 Task: Open a blank sheet, save the file as robotsmeet.rtf Type the sentence 'Area of a circle: _x000D_
'Add formula using equations and charcters after the sentence 'A = ?R2' Select the formula and highlight with color Pink Change the page Orientation to  Landscape
Action: Mouse pressed left at (320, 188)
Screenshot: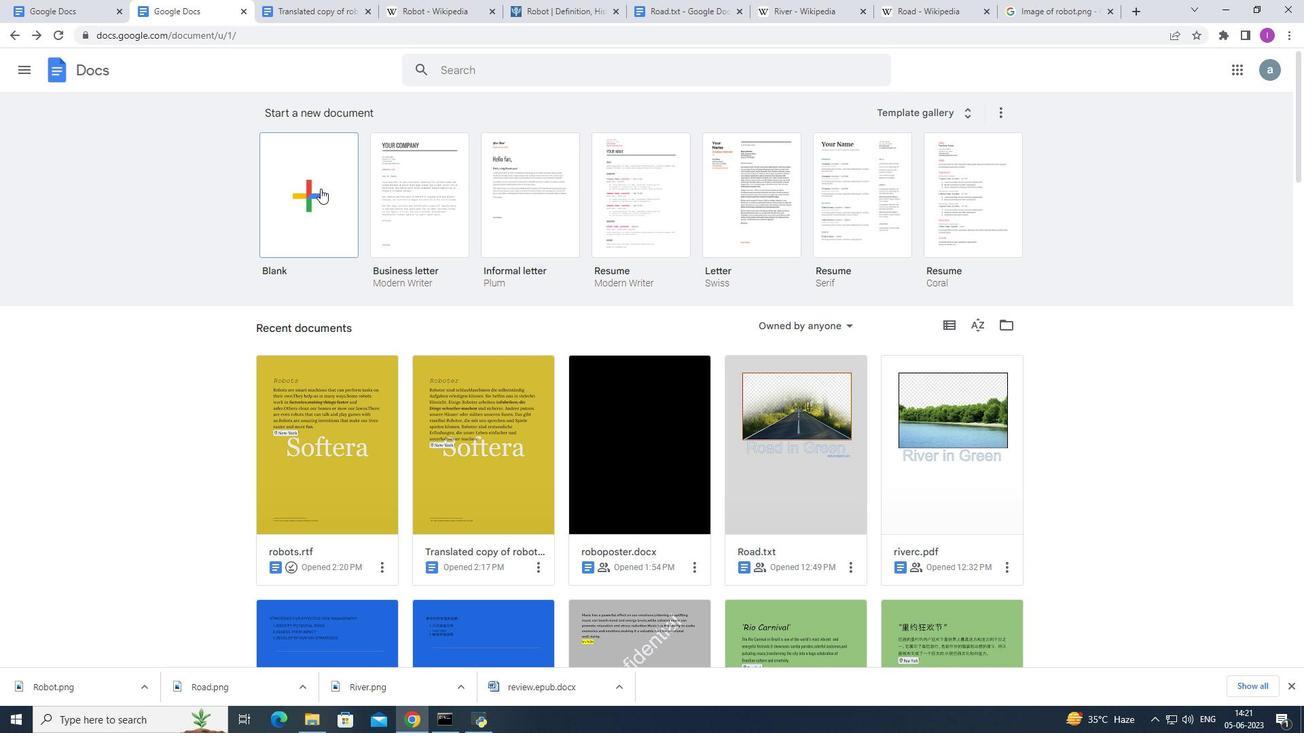 
Action: Mouse moved to (148, 61)
Screenshot: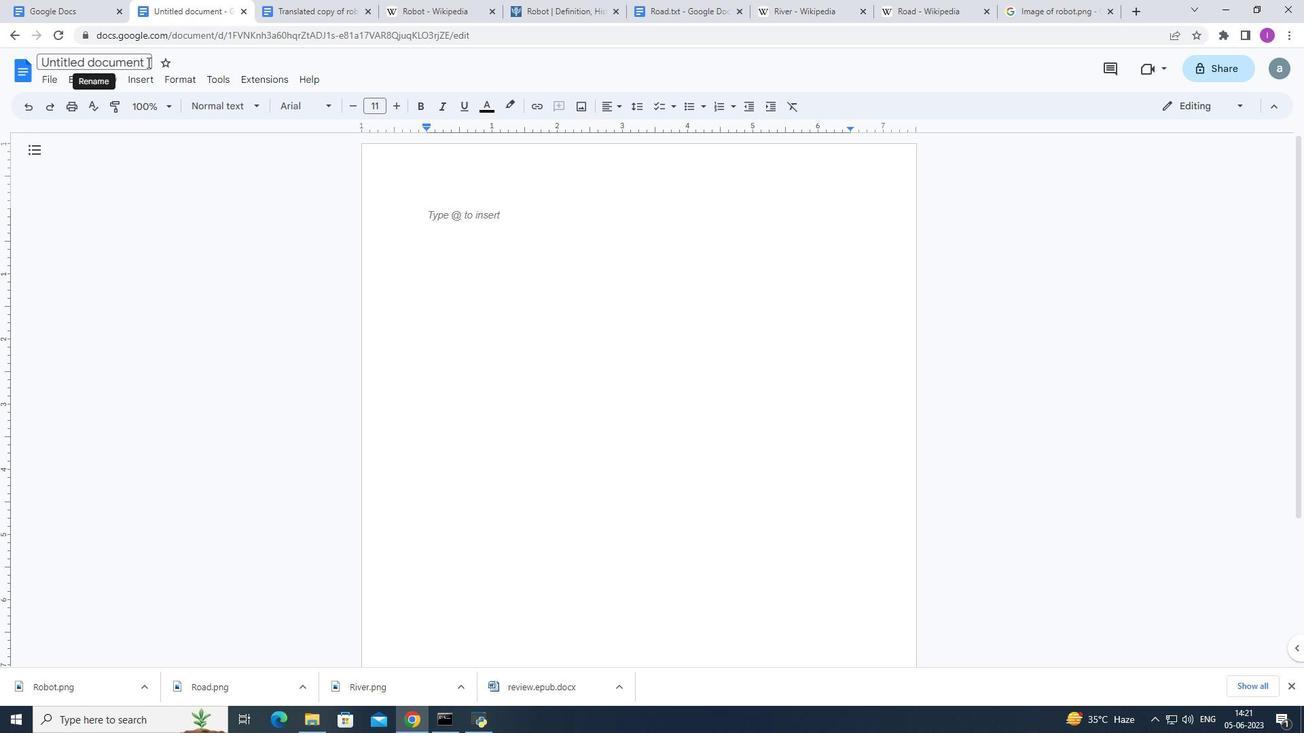 
Action: Mouse pressed left at (148, 61)
Screenshot: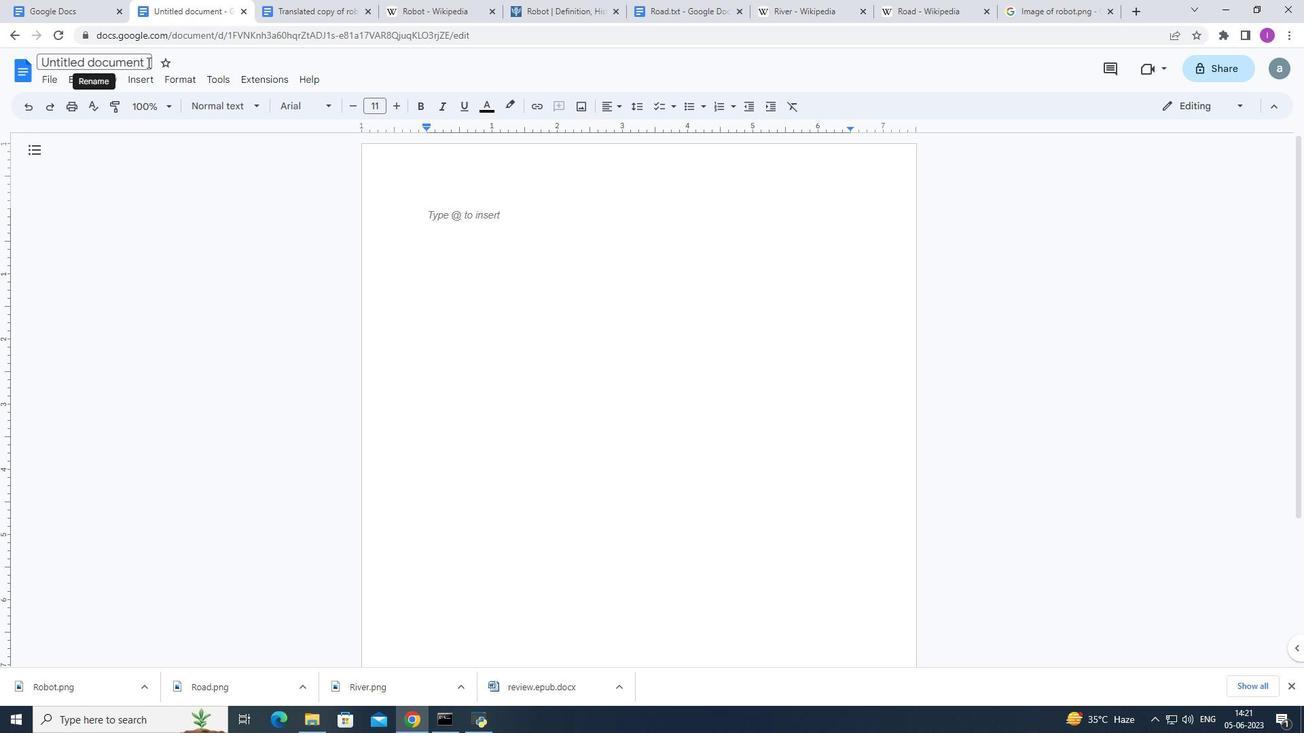 
Action: Mouse moved to (211, 54)
Screenshot: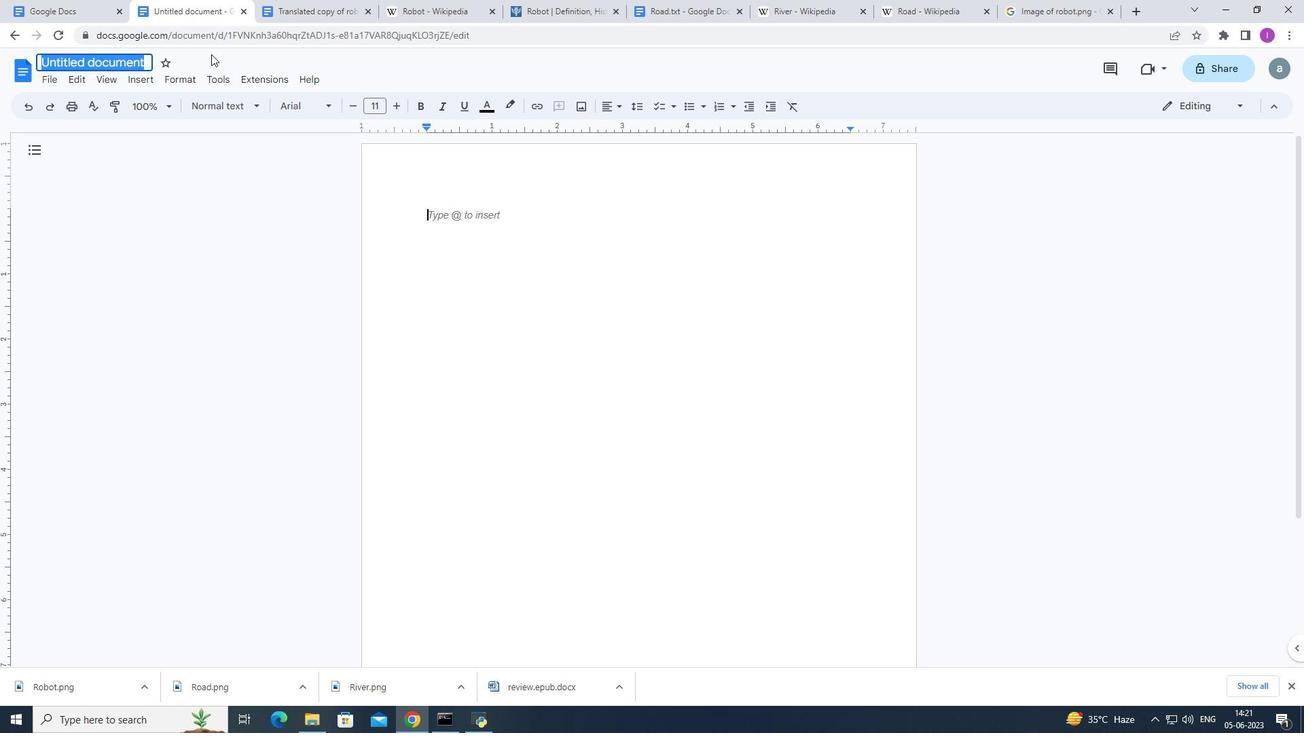 
Action: Key pressed robotsmeet.rtf
Screenshot: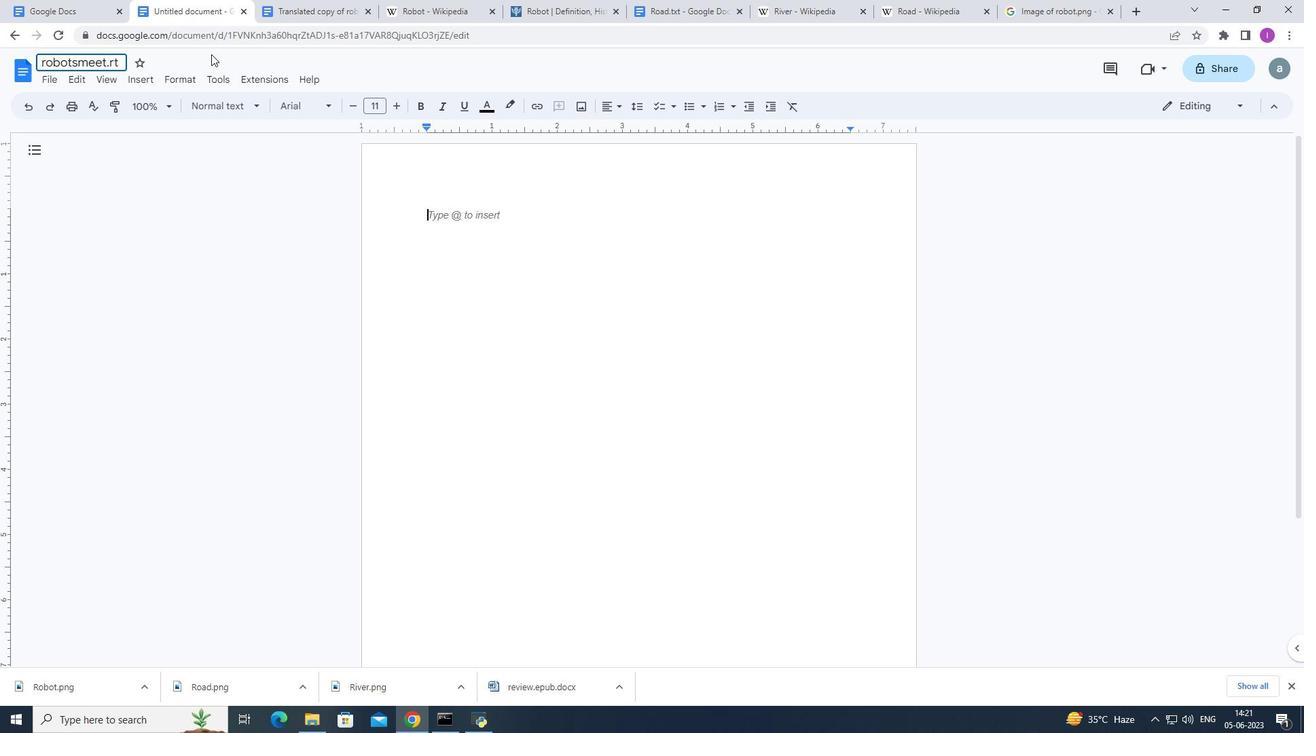 
Action: Mouse moved to (437, 184)
Screenshot: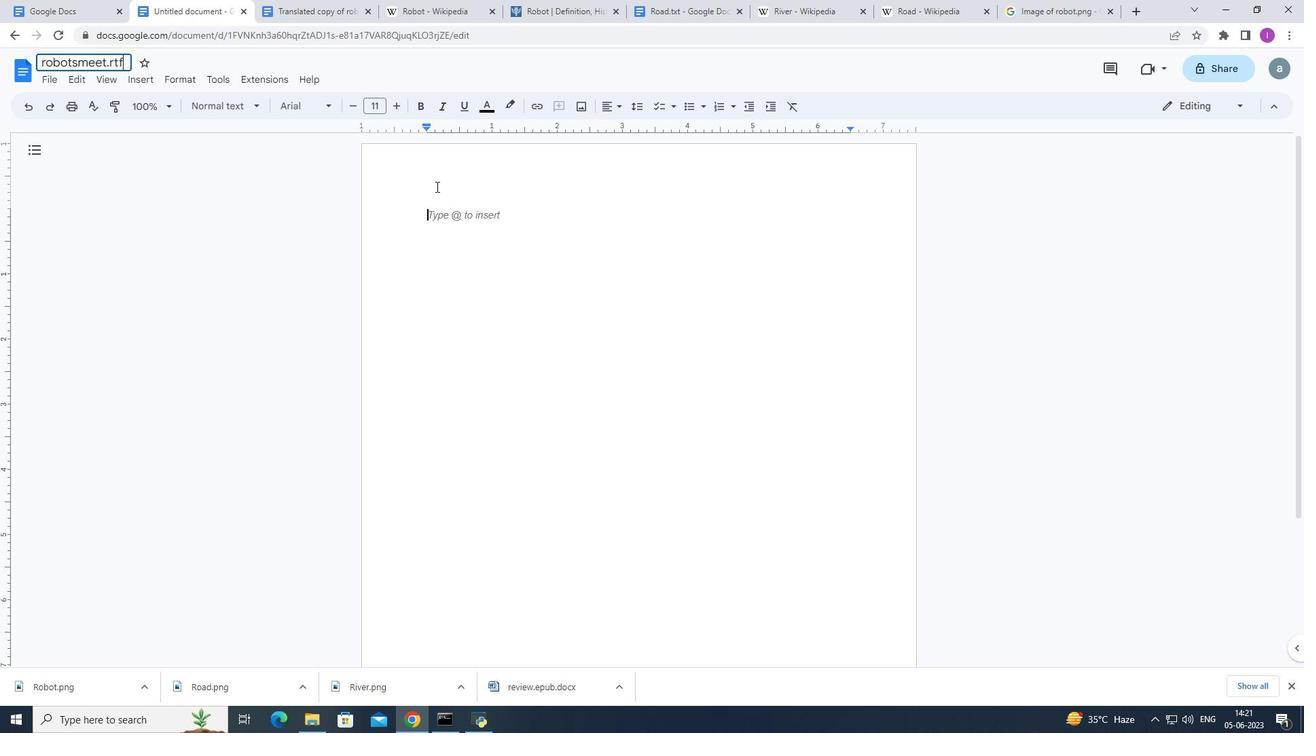
Action: Mouse pressed left at (437, 184)
Screenshot: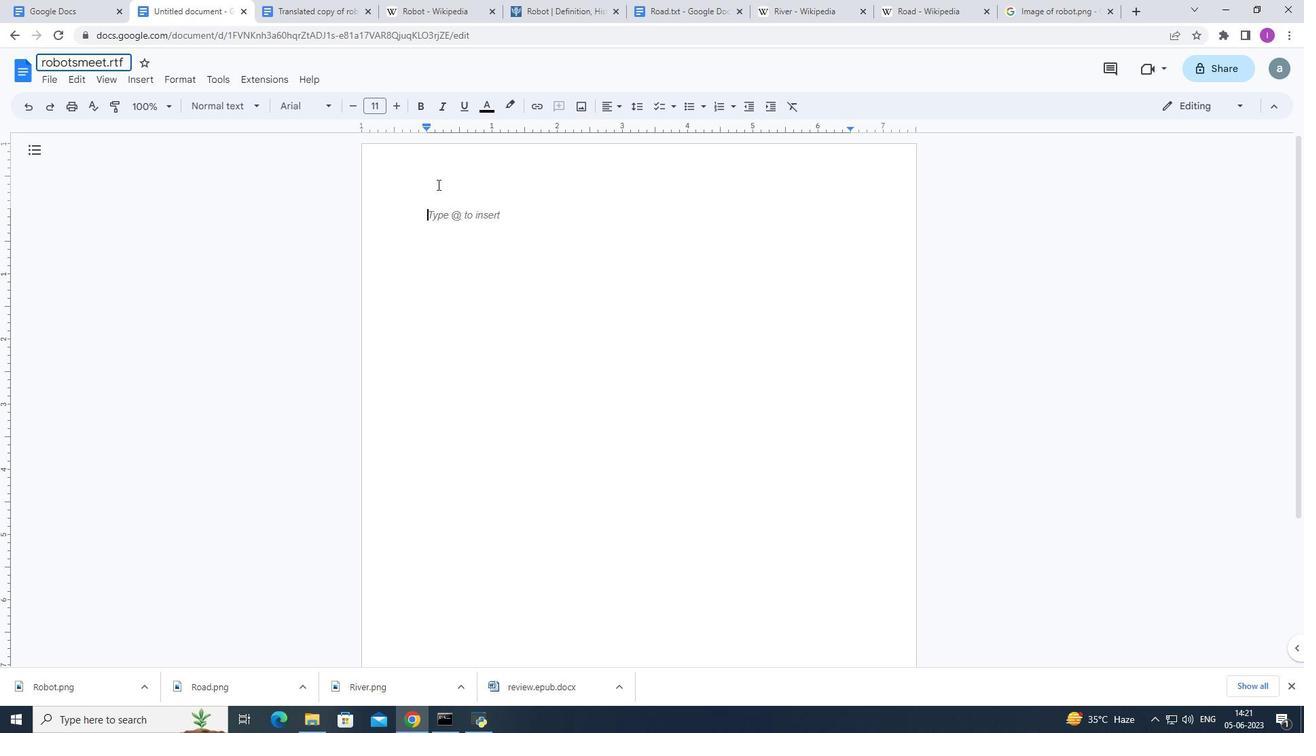 
Action: Key pressed <Key.shift>Area<Key.space>of<Key.space>a<Key.space><Key.shift><Key.shift><Key.shift><Key.shift><Key.shift><Key.shift><Key.shift>Circle<Key.shift><Key.shift>:
Screenshot: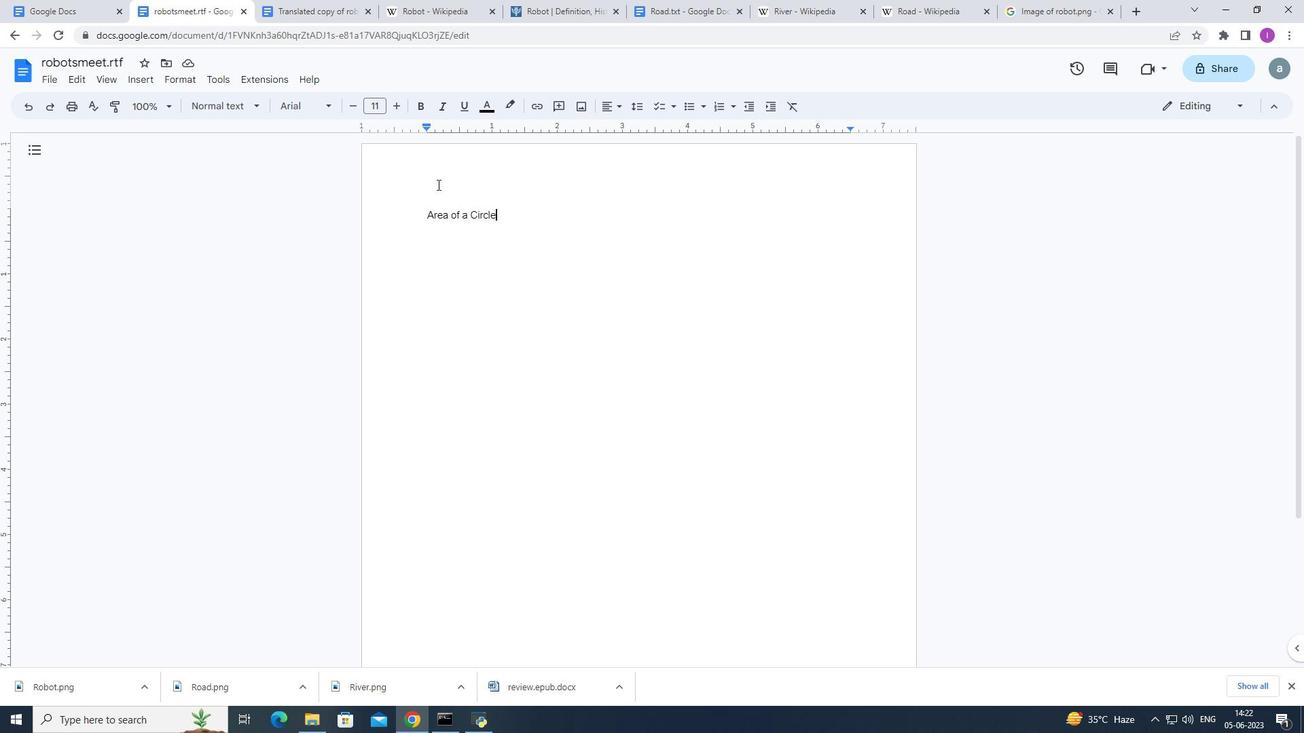 
Action: Mouse moved to (893, 279)
Screenshot: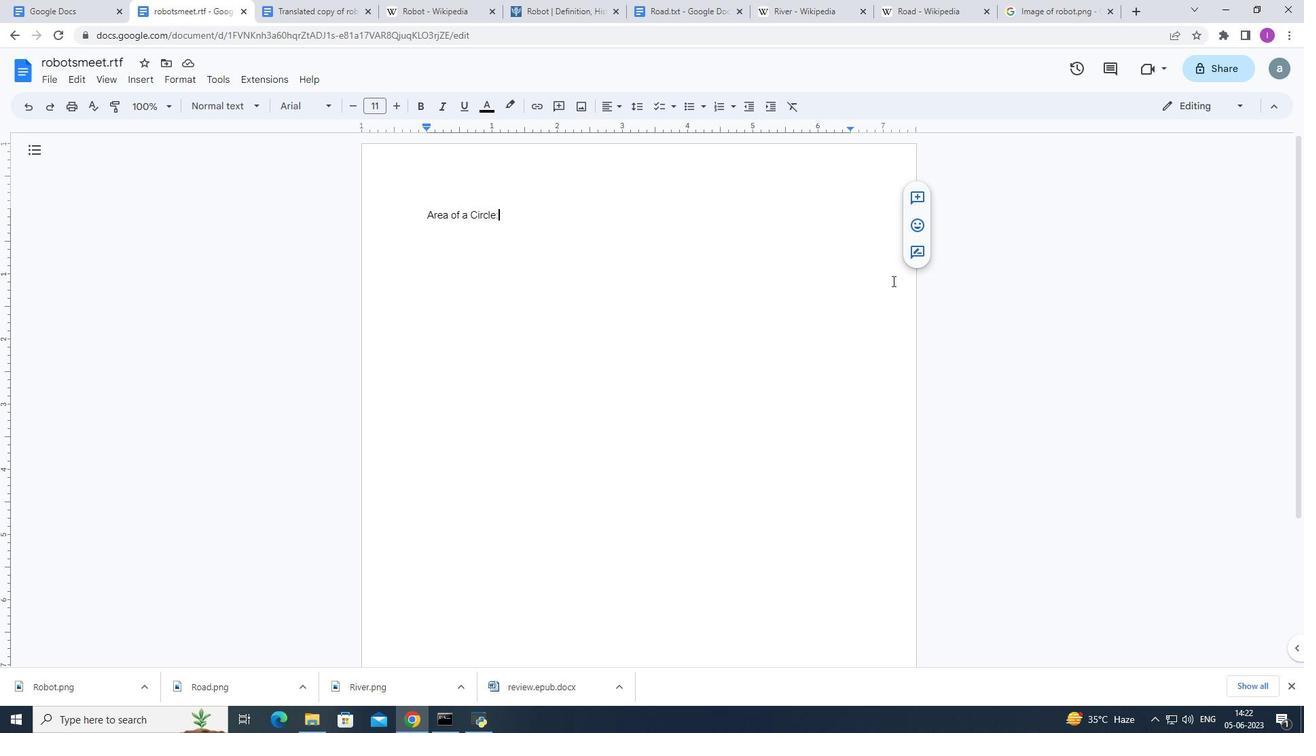 
Action: Key pressed <Key.enter><Key.shift><Key.shift><Key.shift><Key.shift><Key.shift>A=<Key.shift><Key.shift>:?<Key.shift>R2
Screenshot: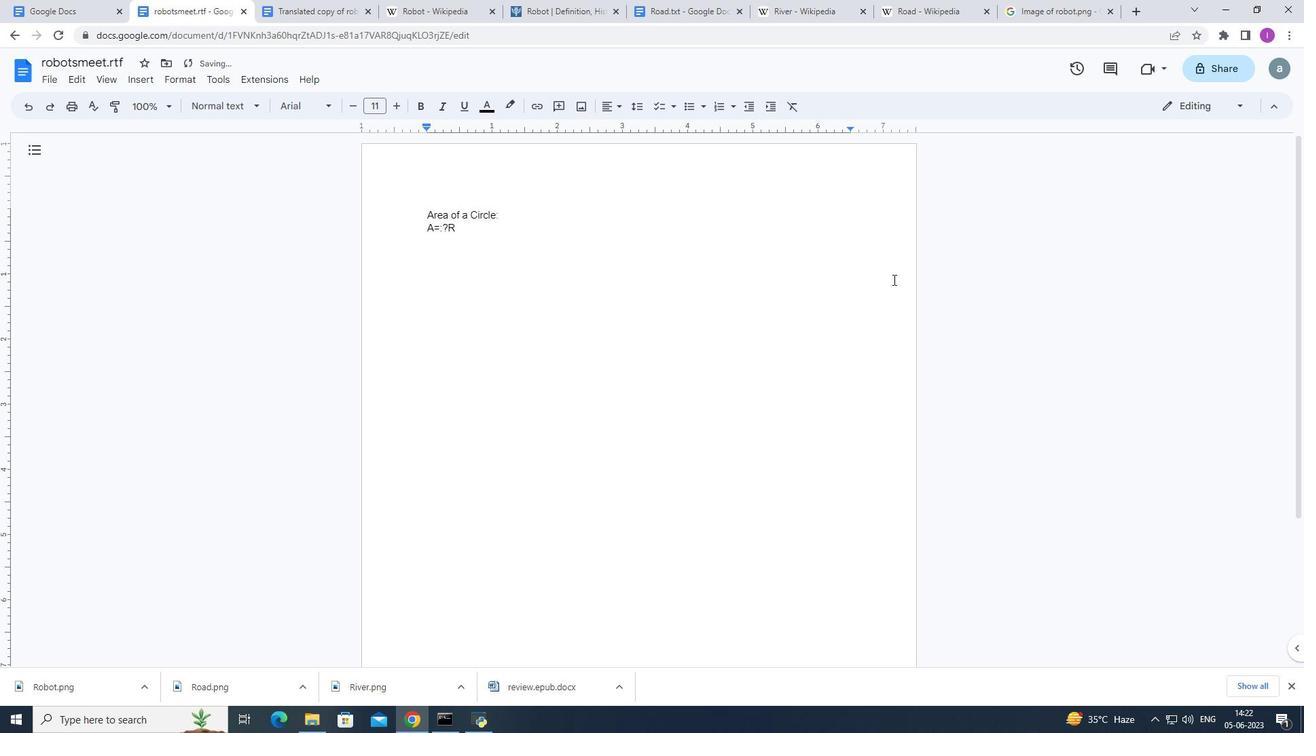 
Action: Mouse moved to (480, 229)
Screenshot: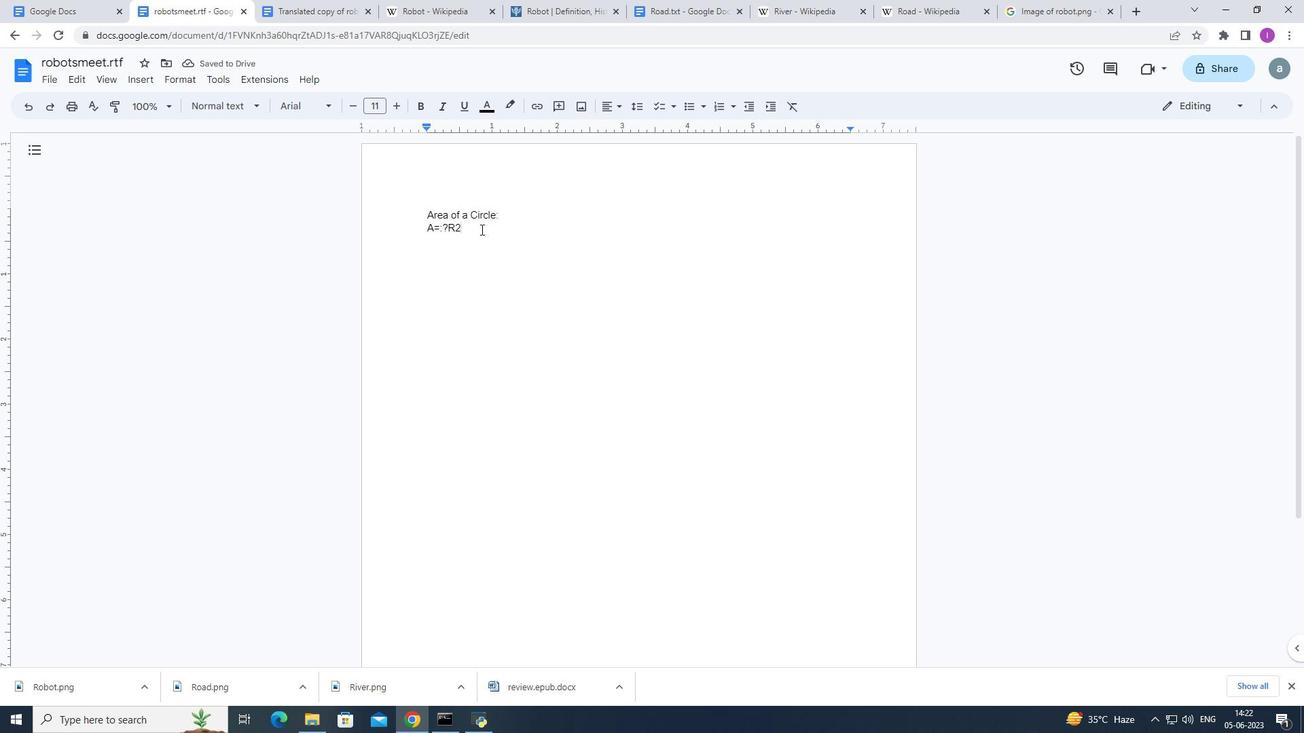 
Action: Mouse pressed left at (480, 229)
Screenshot: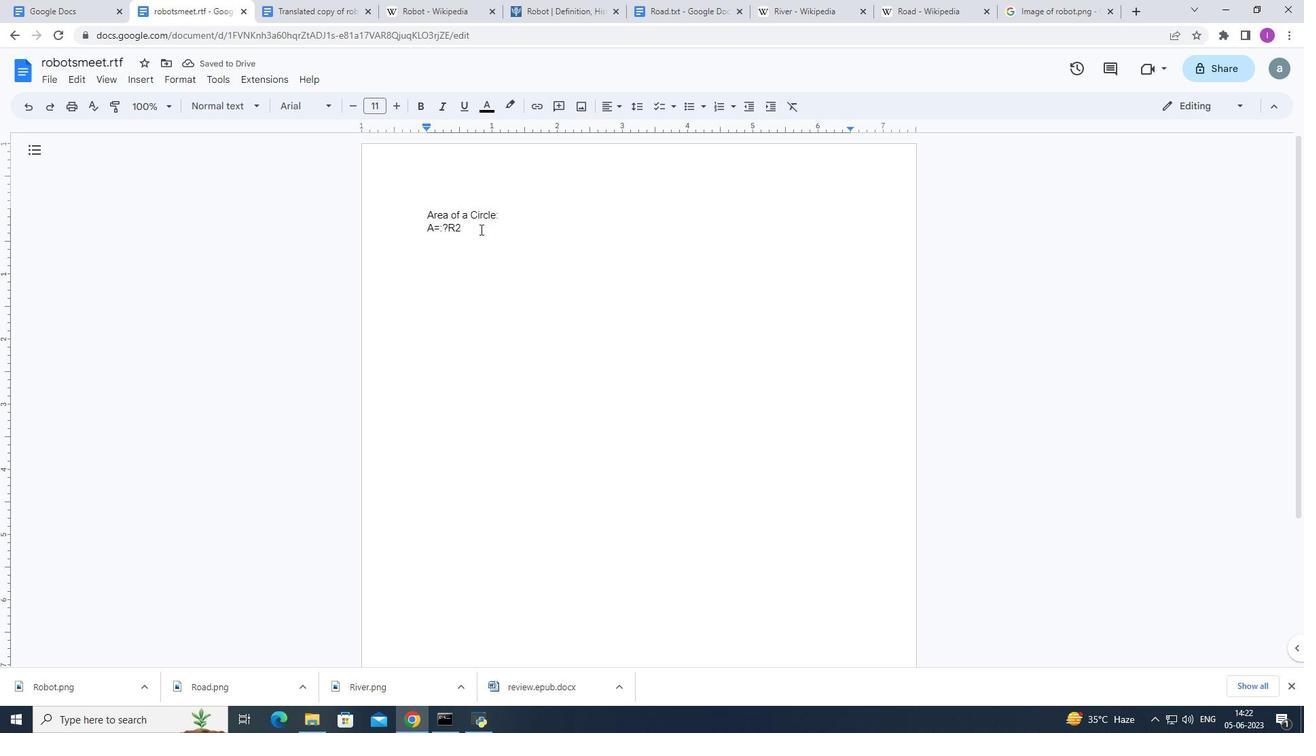 
Action: Mouse moved to (515, 101)
Screenshot: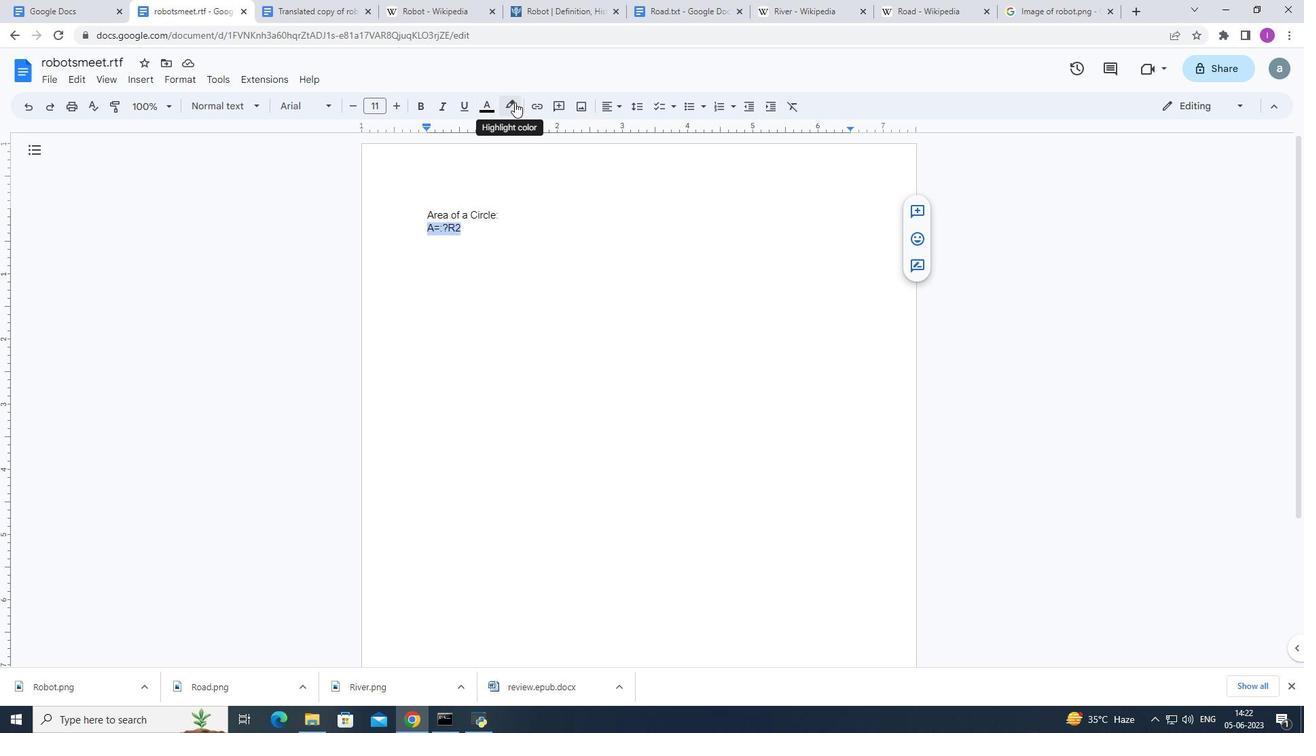 
Action: Mouse pressed left at (515, 101)
Screenshot: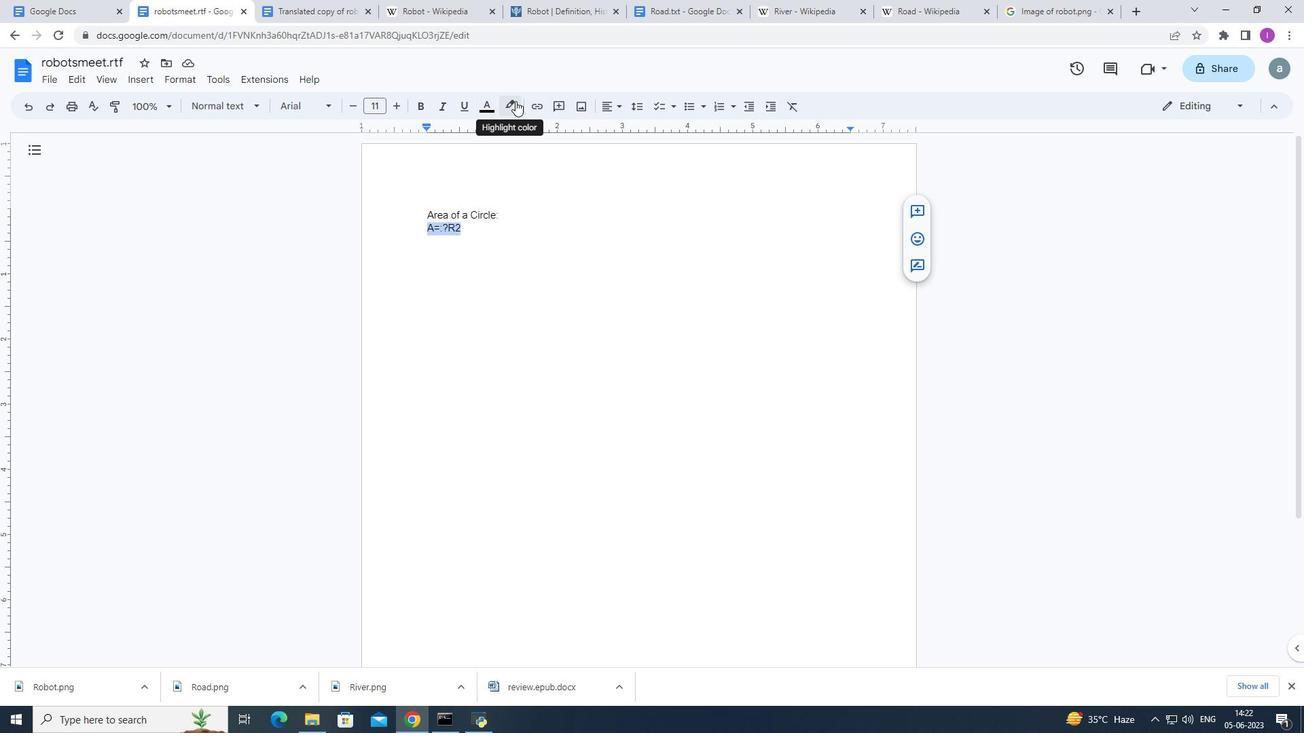 
Action: Mouse moved to (515, 294)
Screenshot: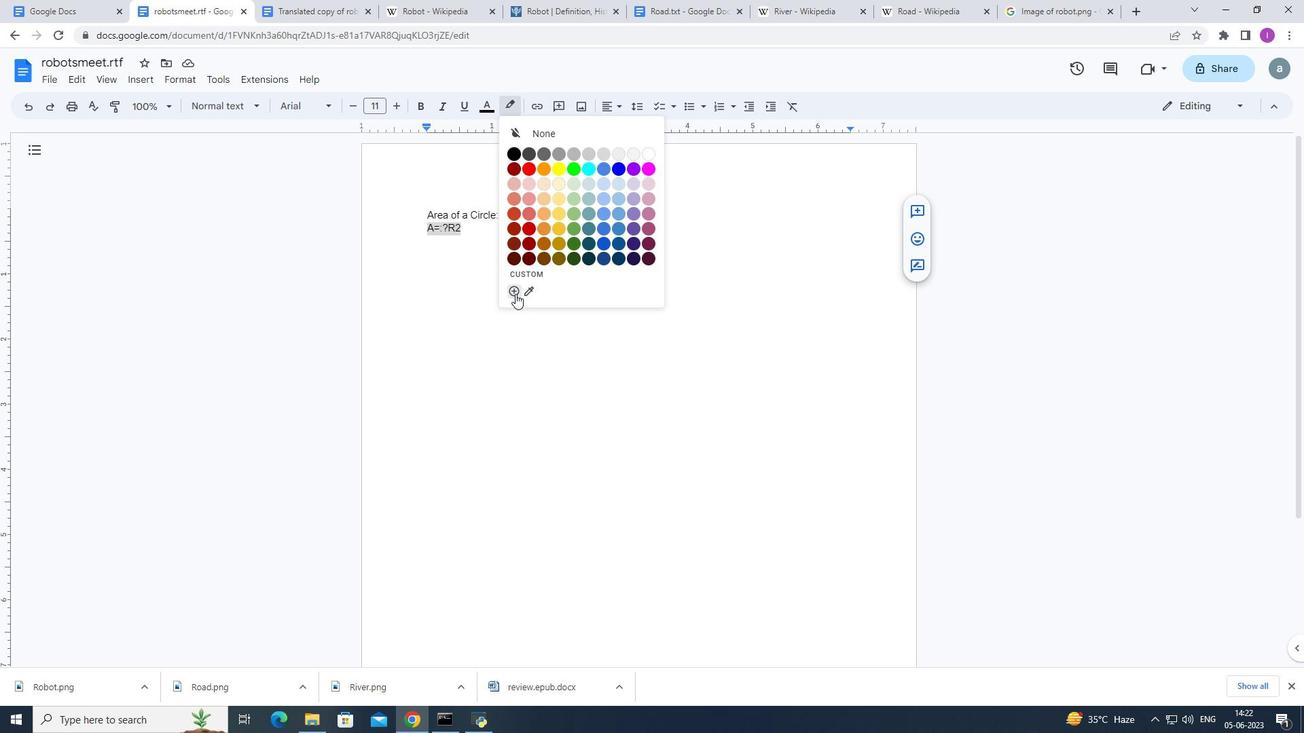 
Action: Mouse pressed left at (515, 294)
Screenshot: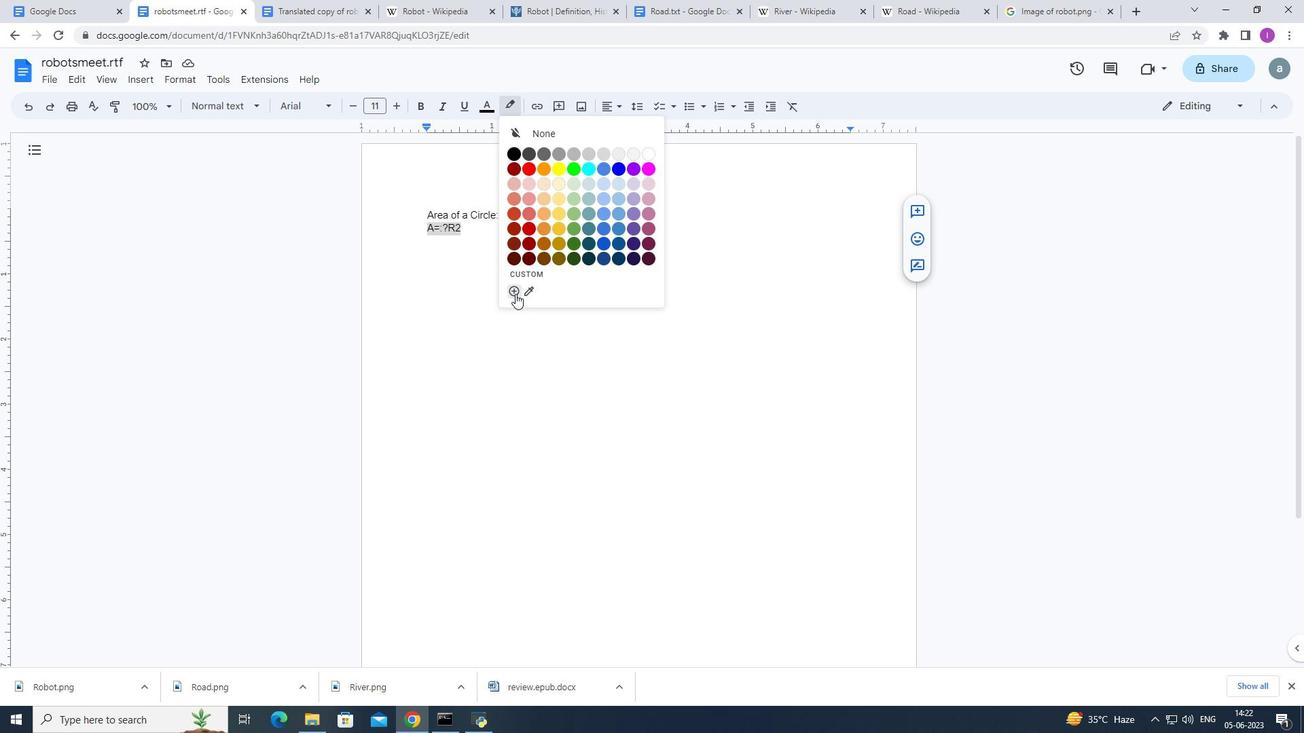 
Action: Mouse moved to (669, 367)
Screenshot: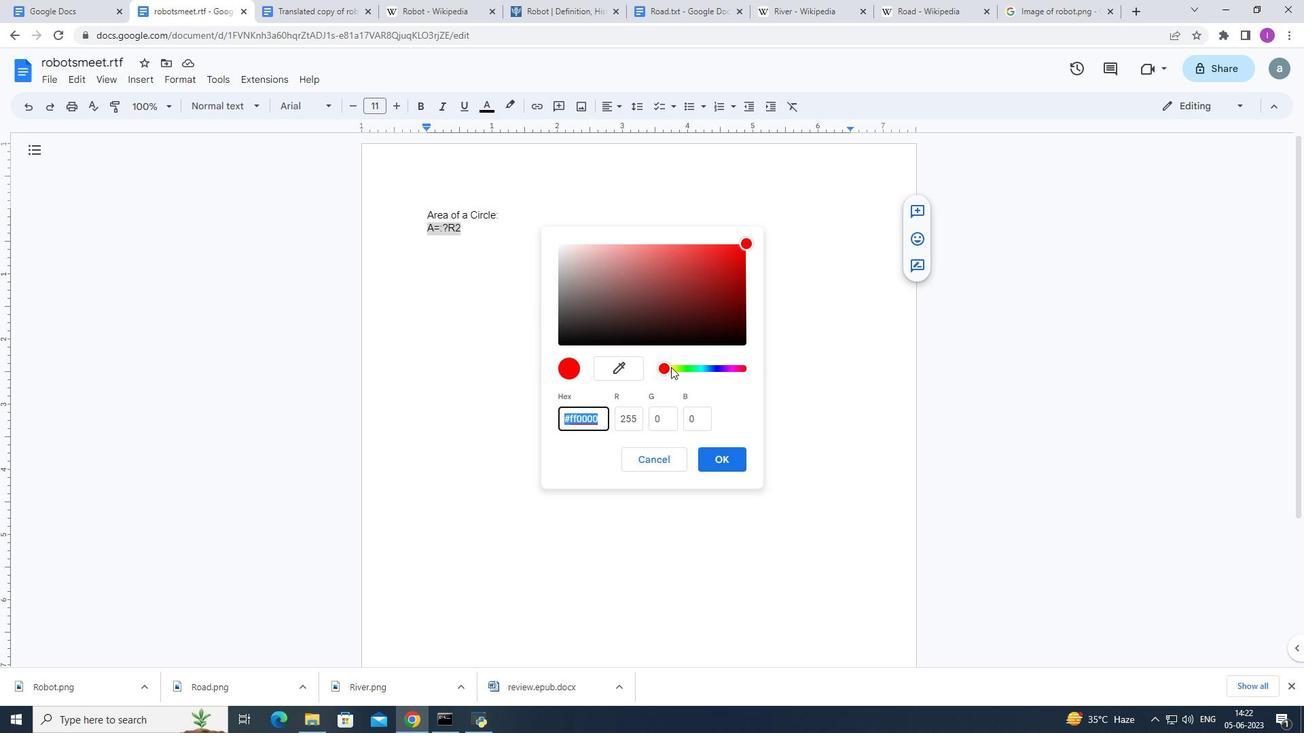 
Action: Mouse pressed left at (669, 367)
Screenshot: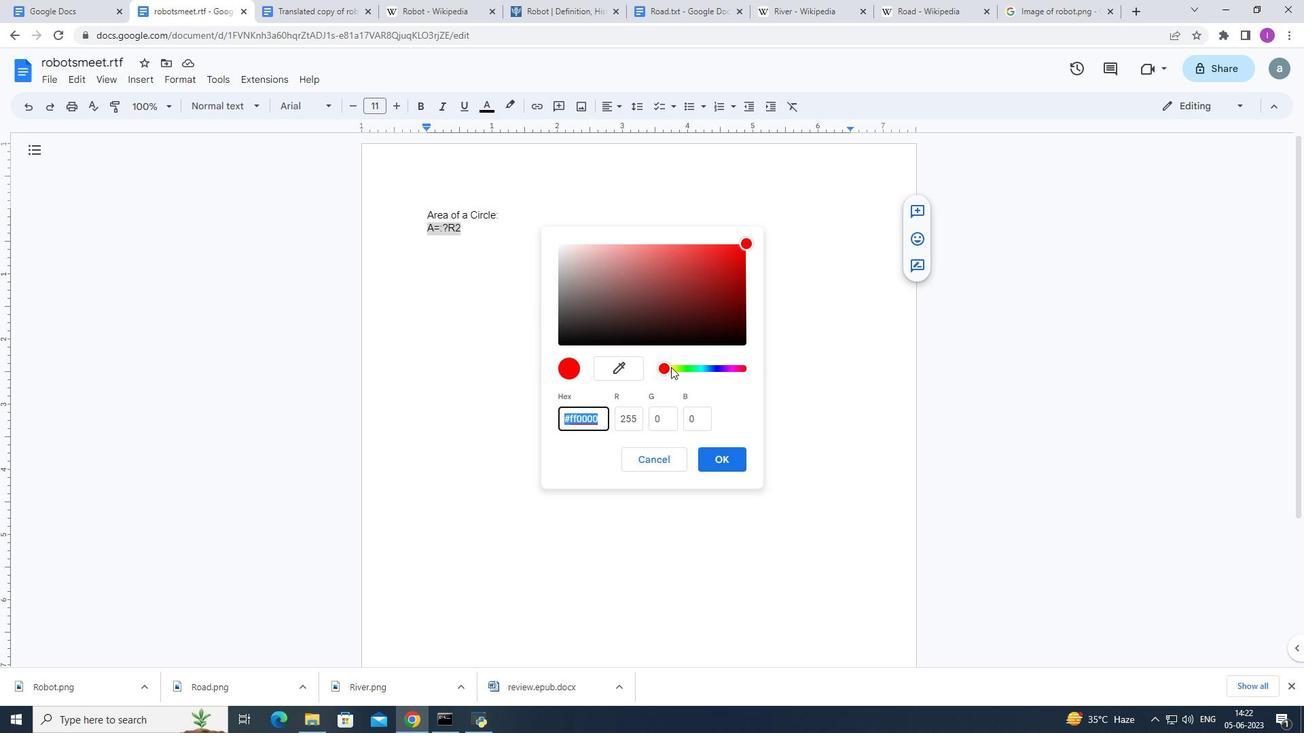 
Action: Mouse moved to (650, 262)
Screenshot: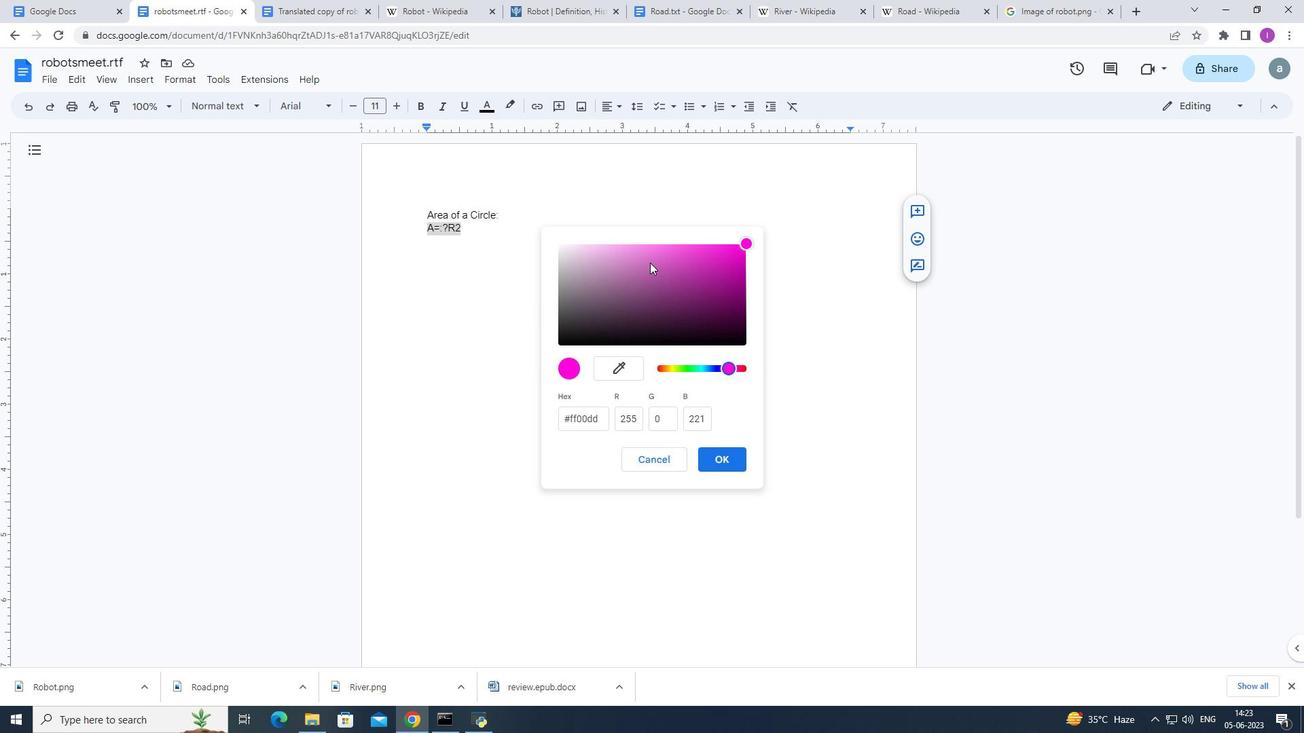 
Action: Mouse pressed left at (650, 262)
Screenshot: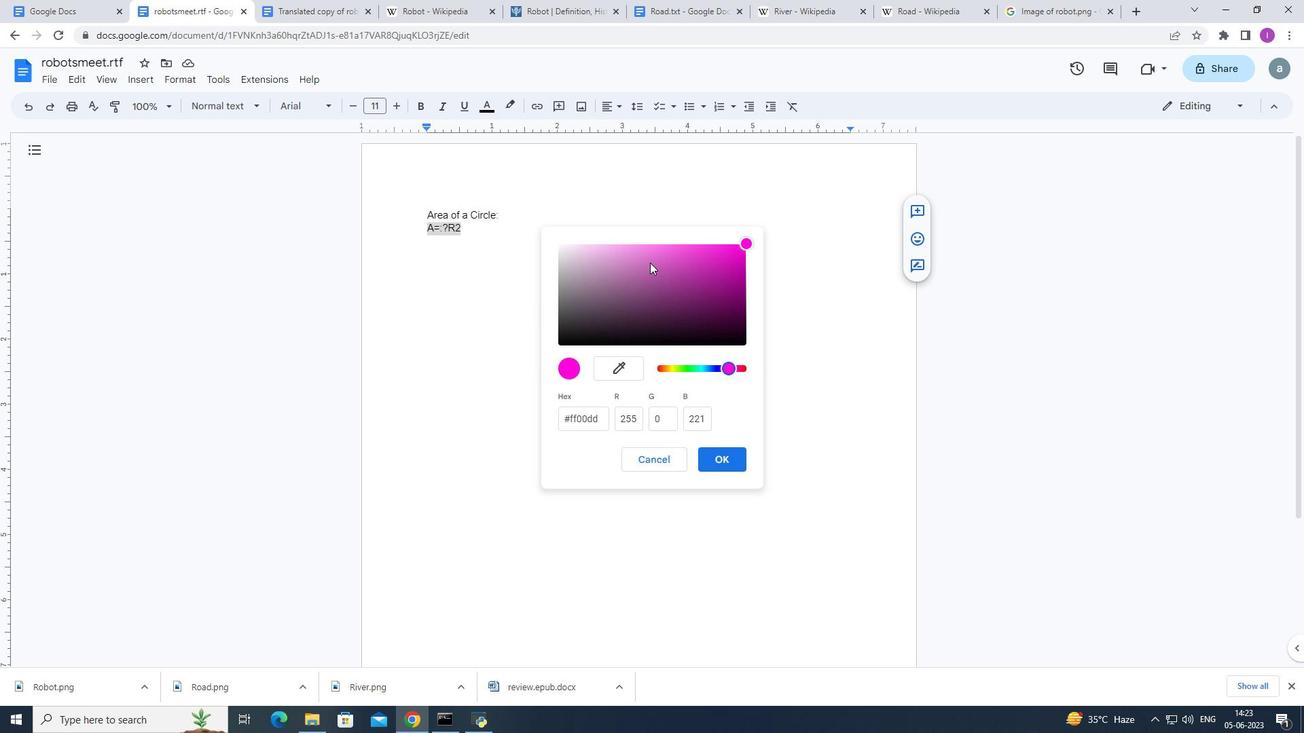 
Action: Mouse moved to (697, 260)
Screenshot: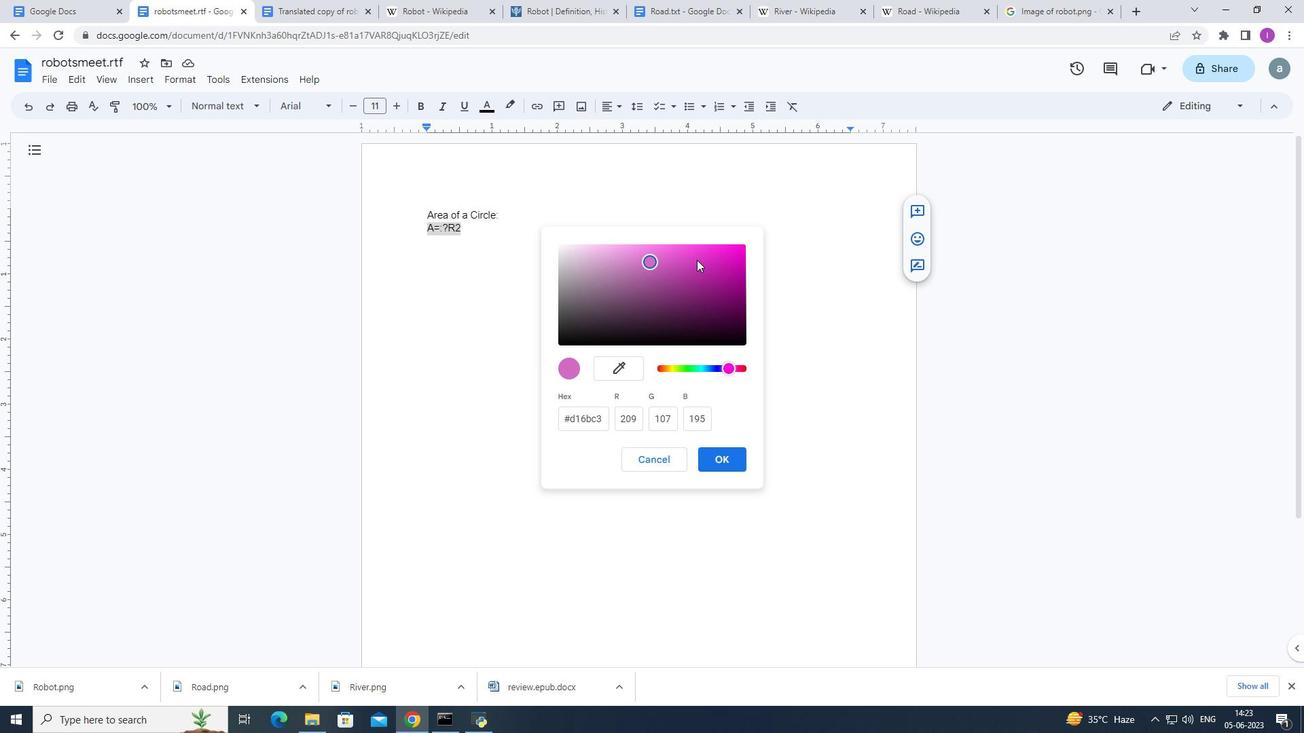 
Action: Mouse pressed left at (697, 260)
Screenshot: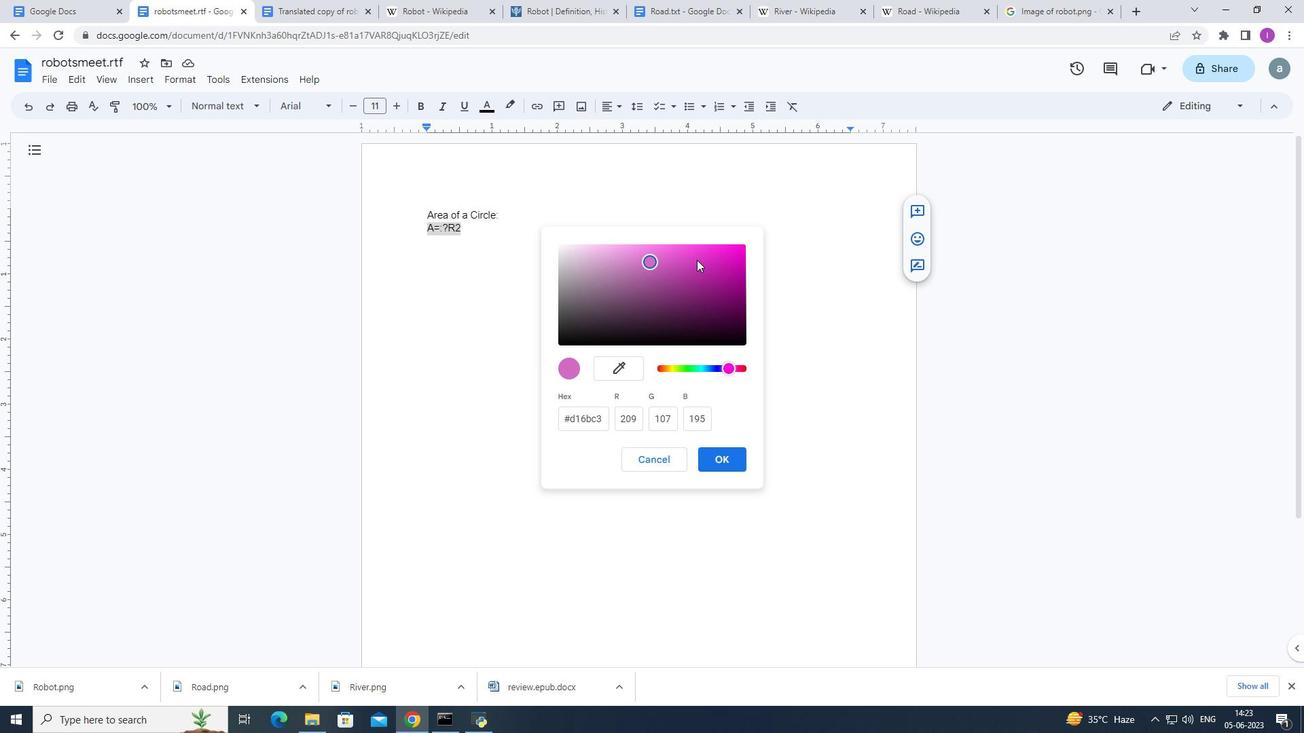 
Action: Mouse moved to (671, 250)
Screenshot: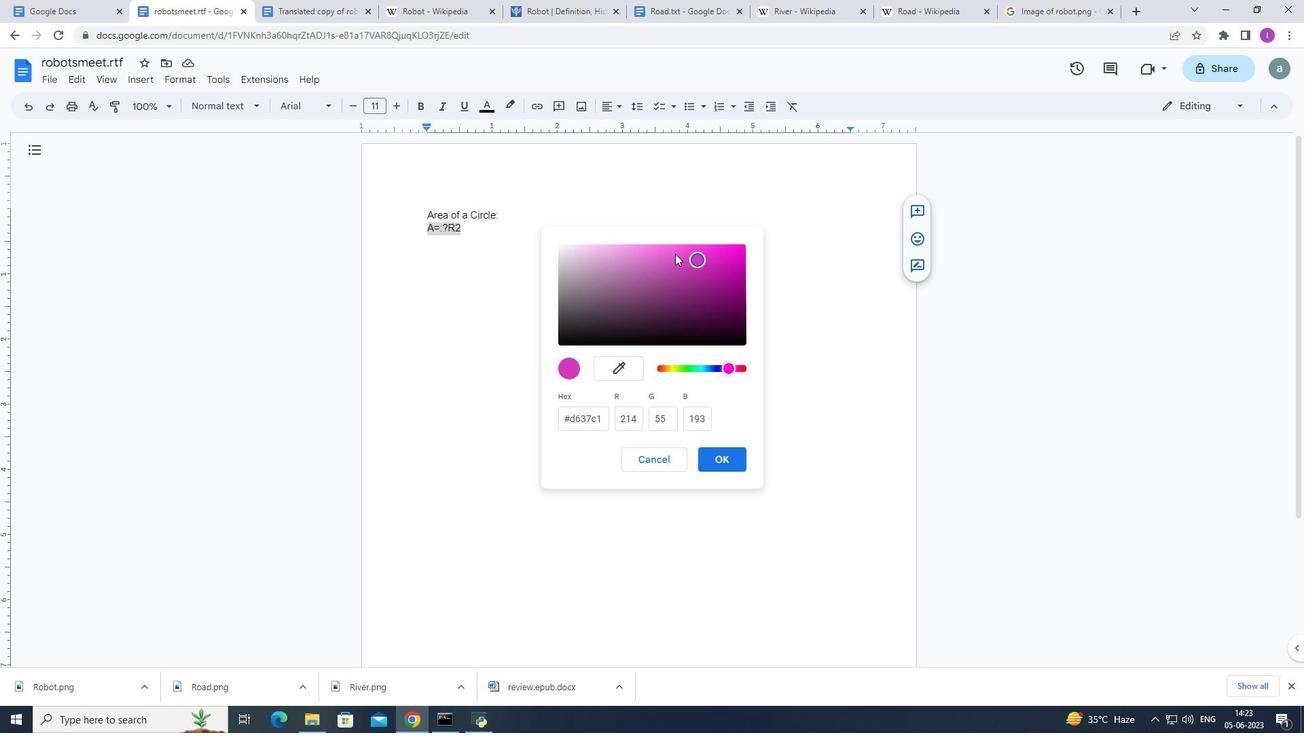
Action: Mouse pressed left at (671, 250)
Screenshot: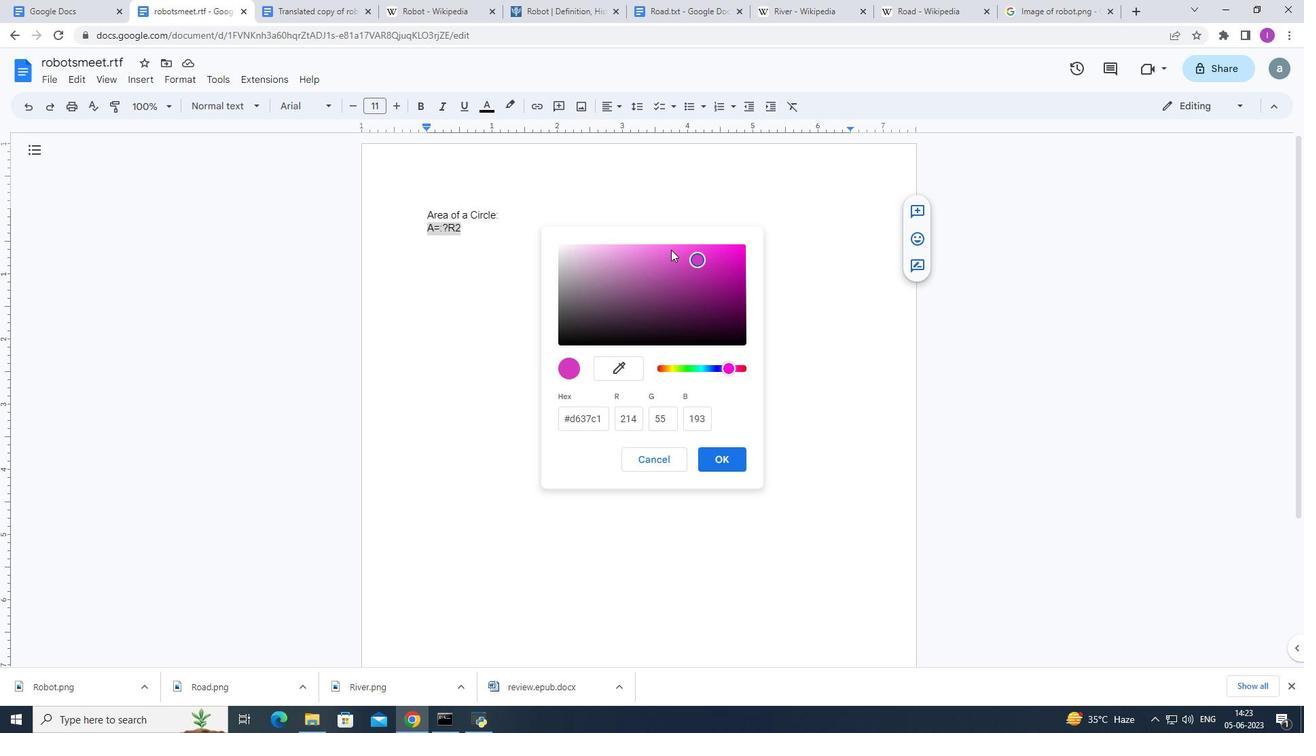 
Action: Mouse moved to (643, 259)
Screenshot: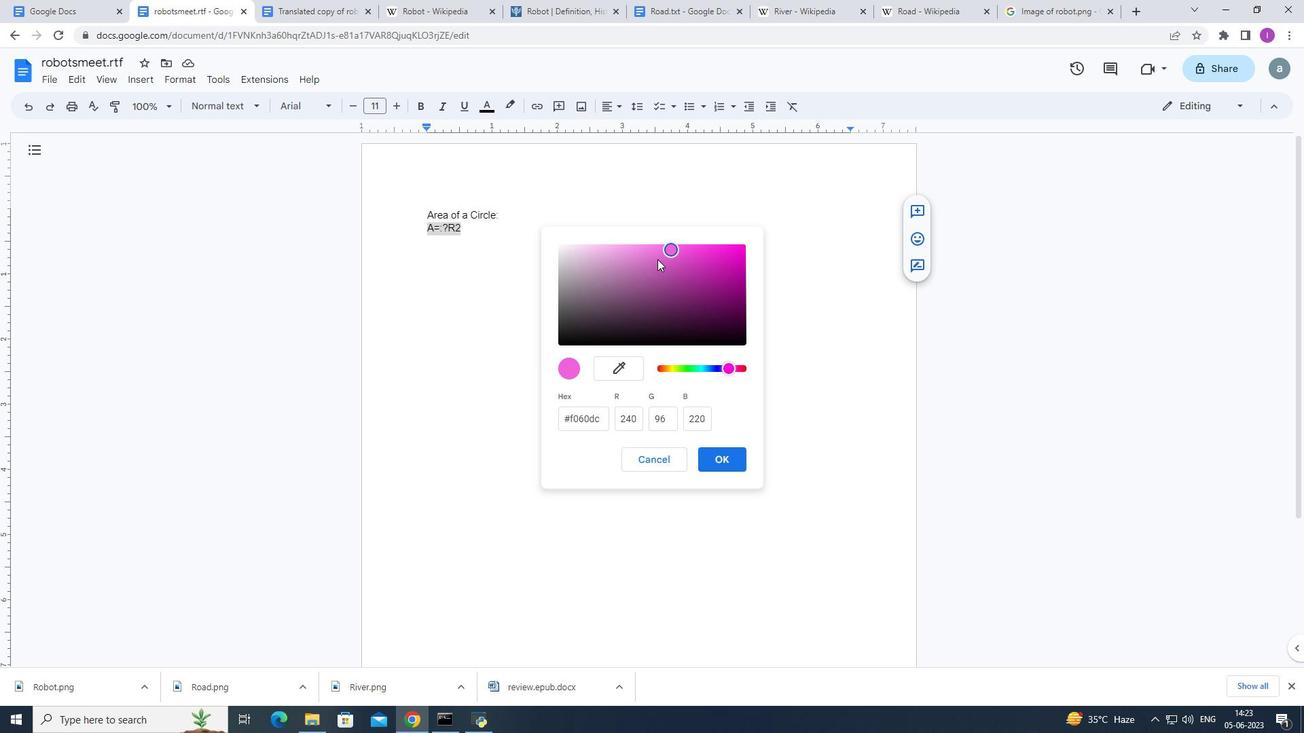 
Action: Mouse pressed left at (643, 259)
Screenshot: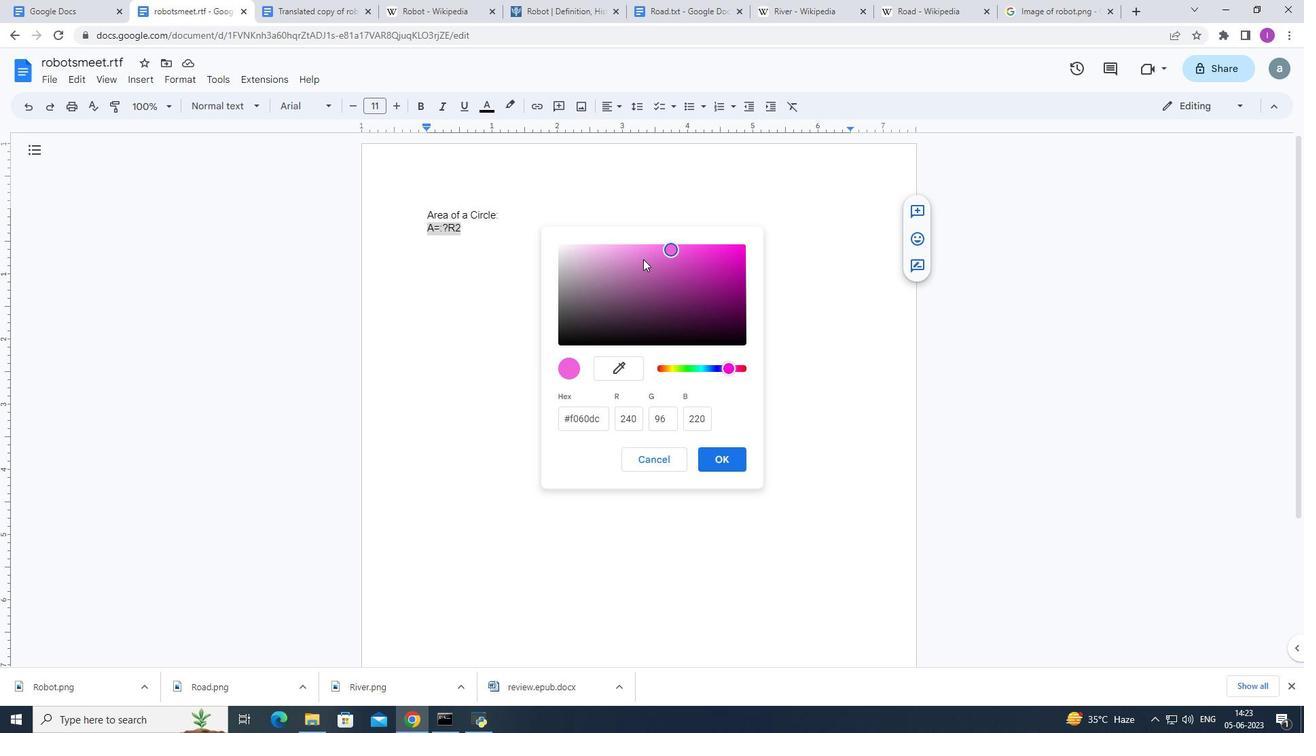 
Action: Mouse moved to (664, 267)
Screenshot: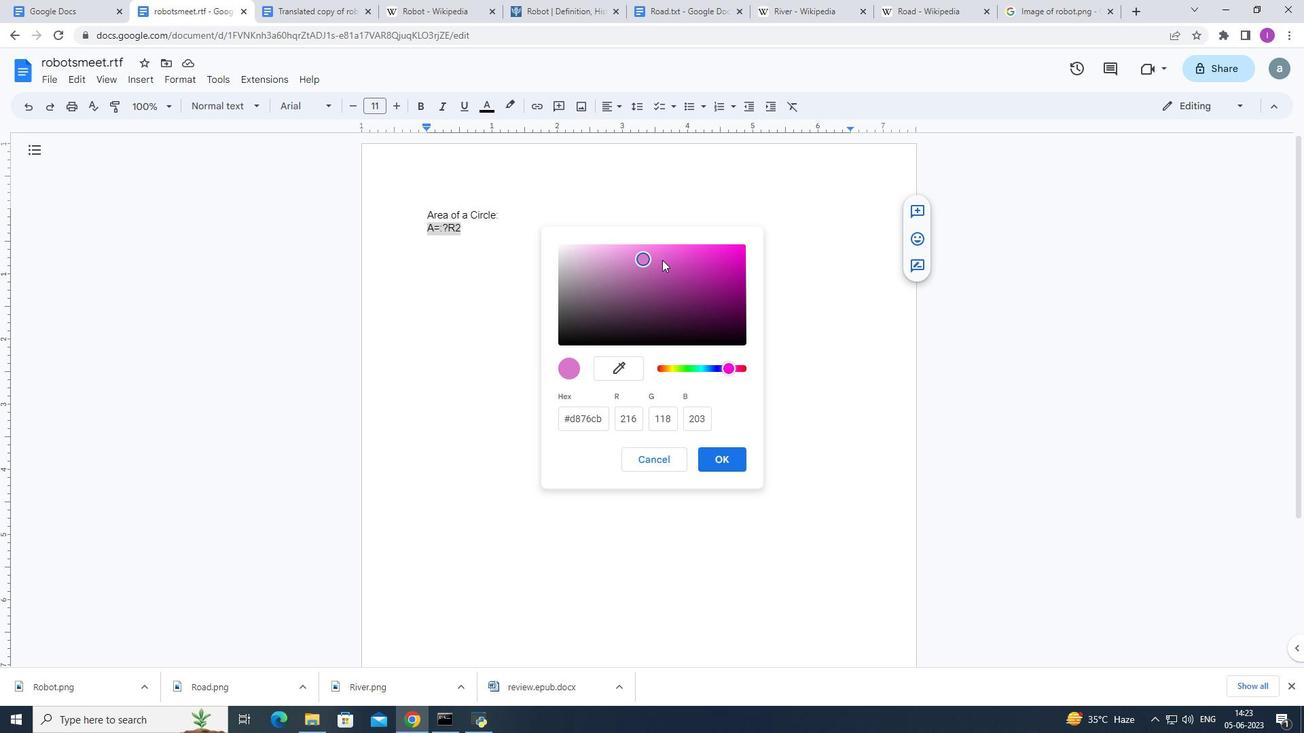 
Action: Mouse pressed left at (664, 267)
Screenshot: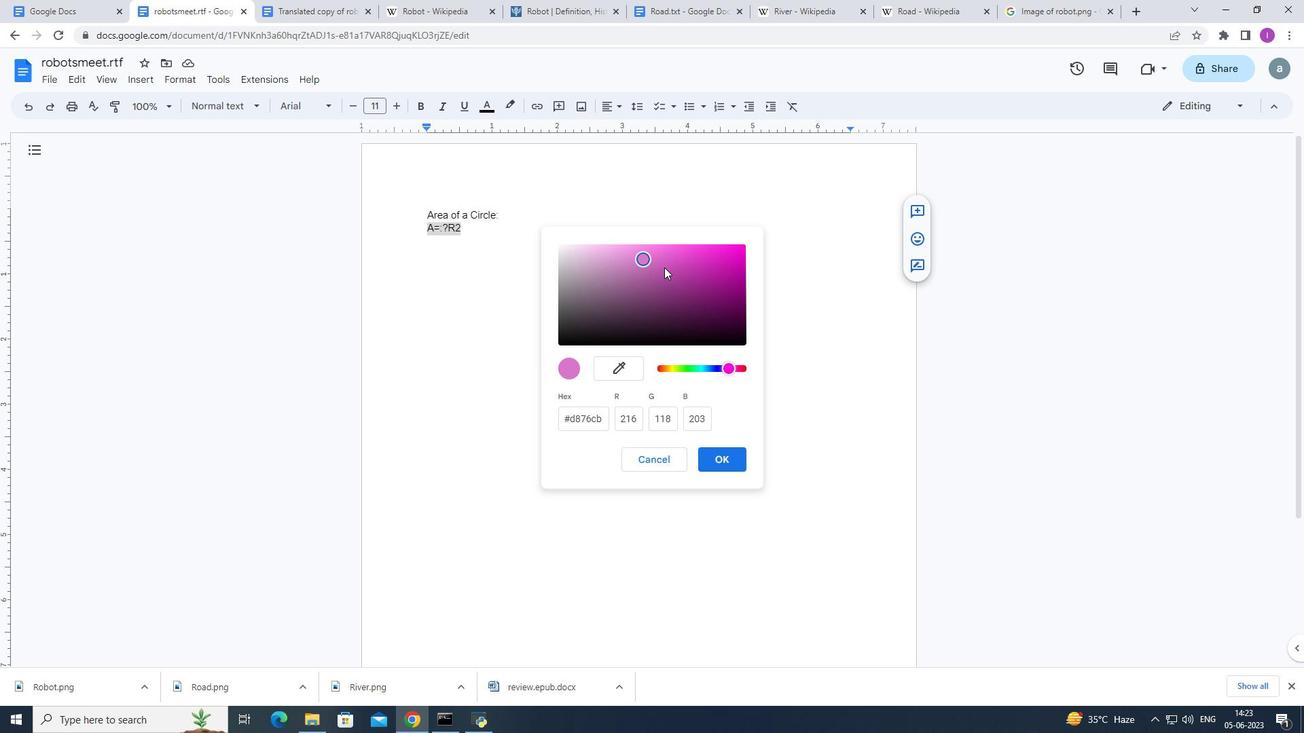 
Action: Mouse moved to (663, 262)
Screenshot: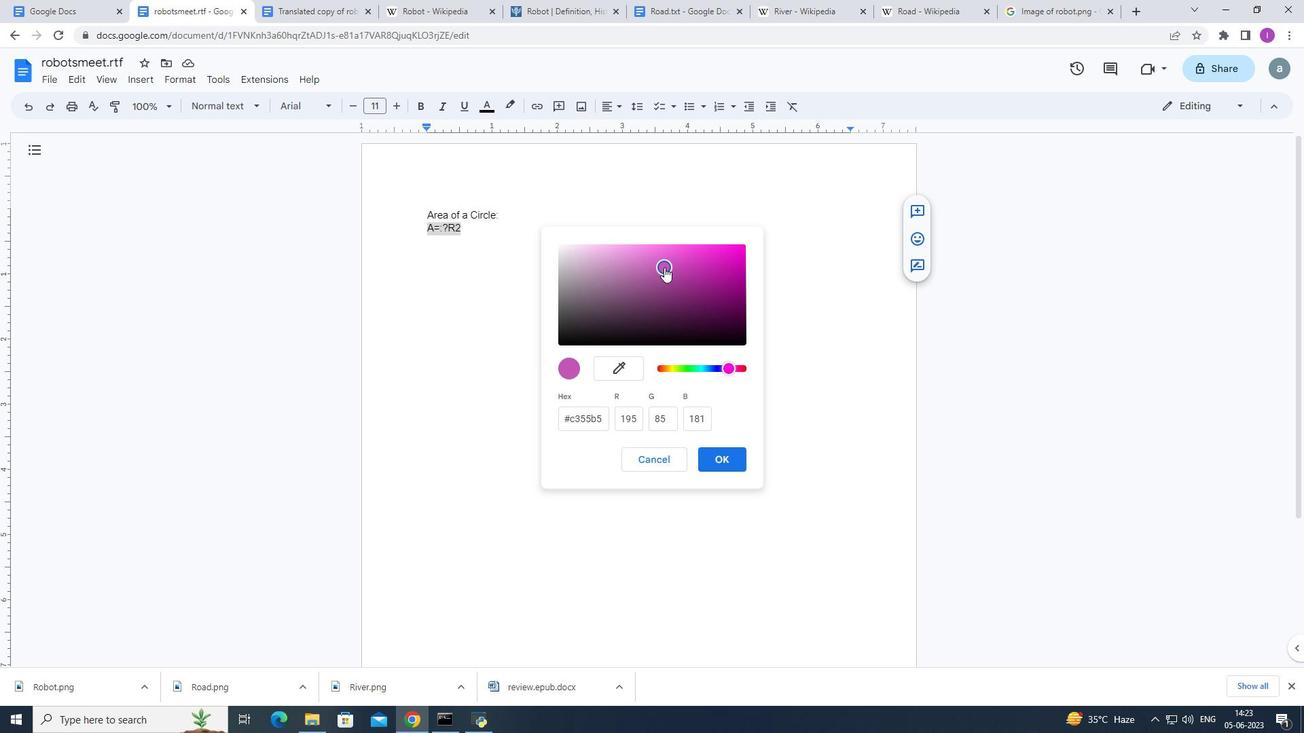 
Action: Mouse pressed left at (663, 262)
Screenshot: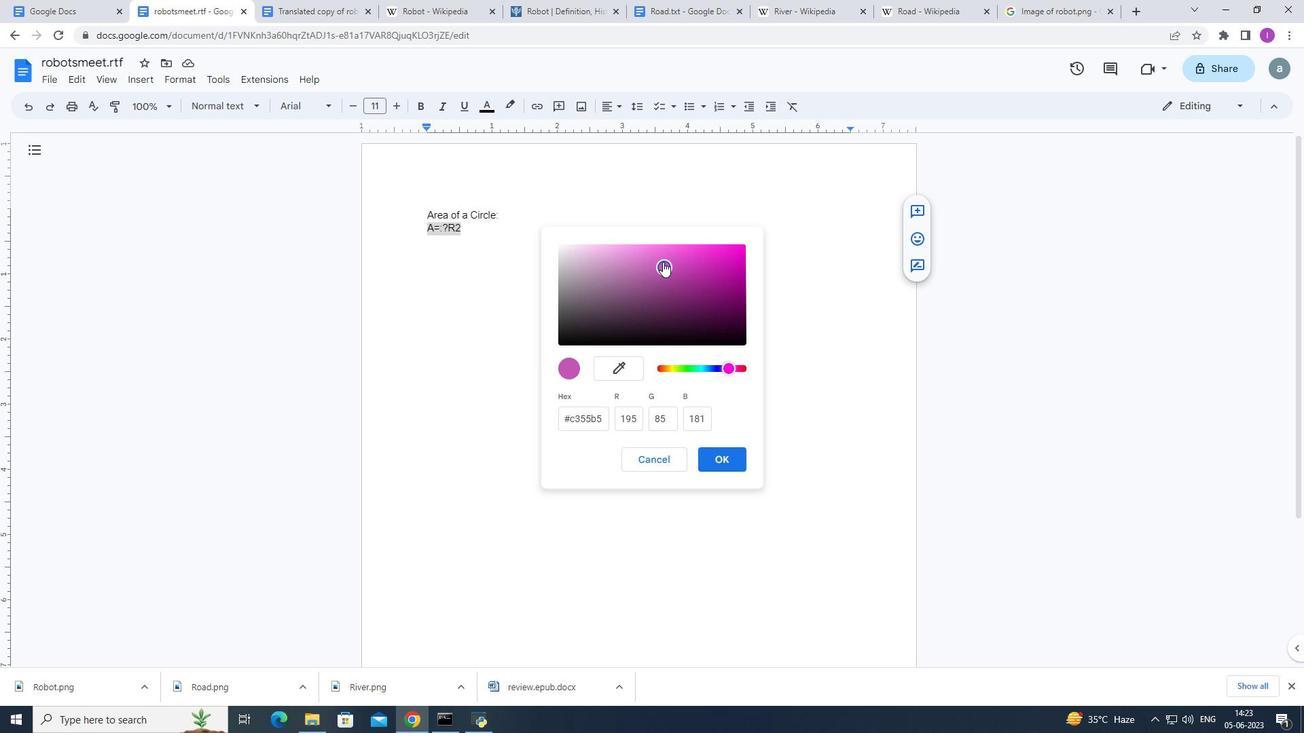 
Action: Mouse moved to (662, 262)
Screenshot: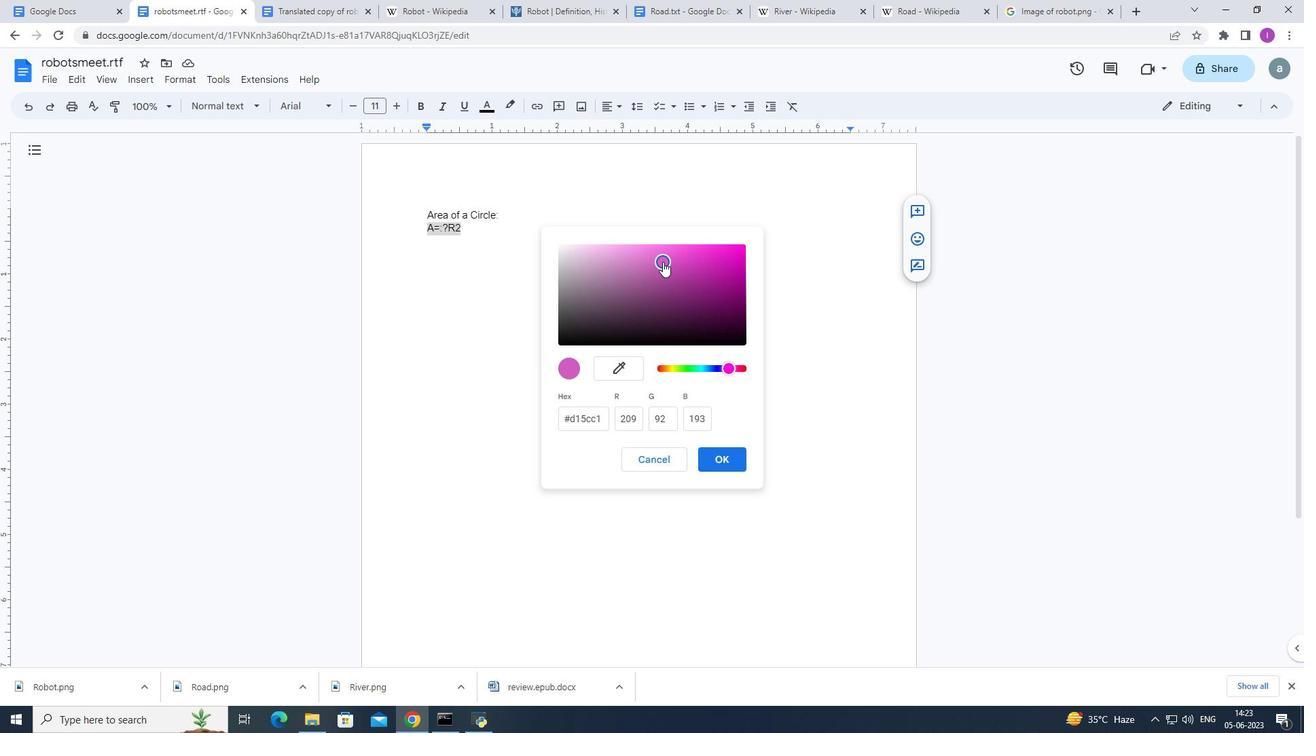 
Action: Mouse pressed left at (662, 262)
Screenshot: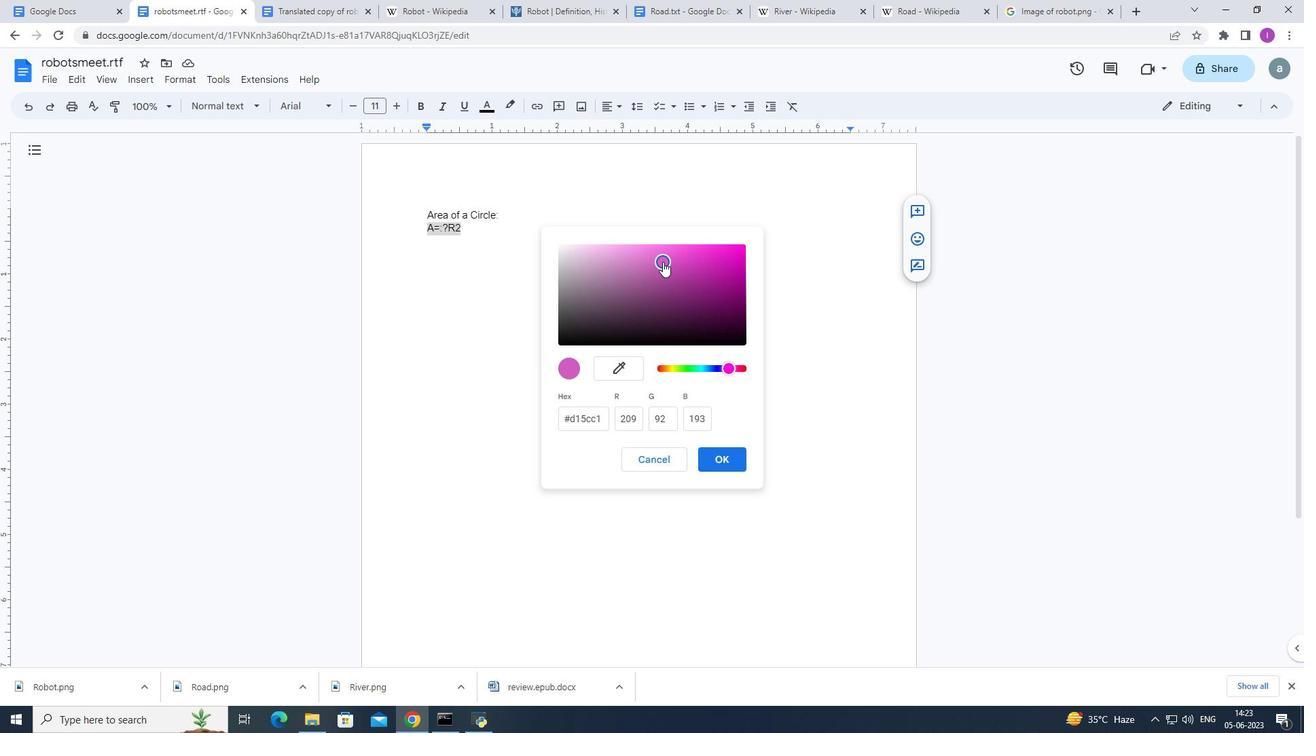 
Action: Mouse moved to (662, 256)
Screenshot: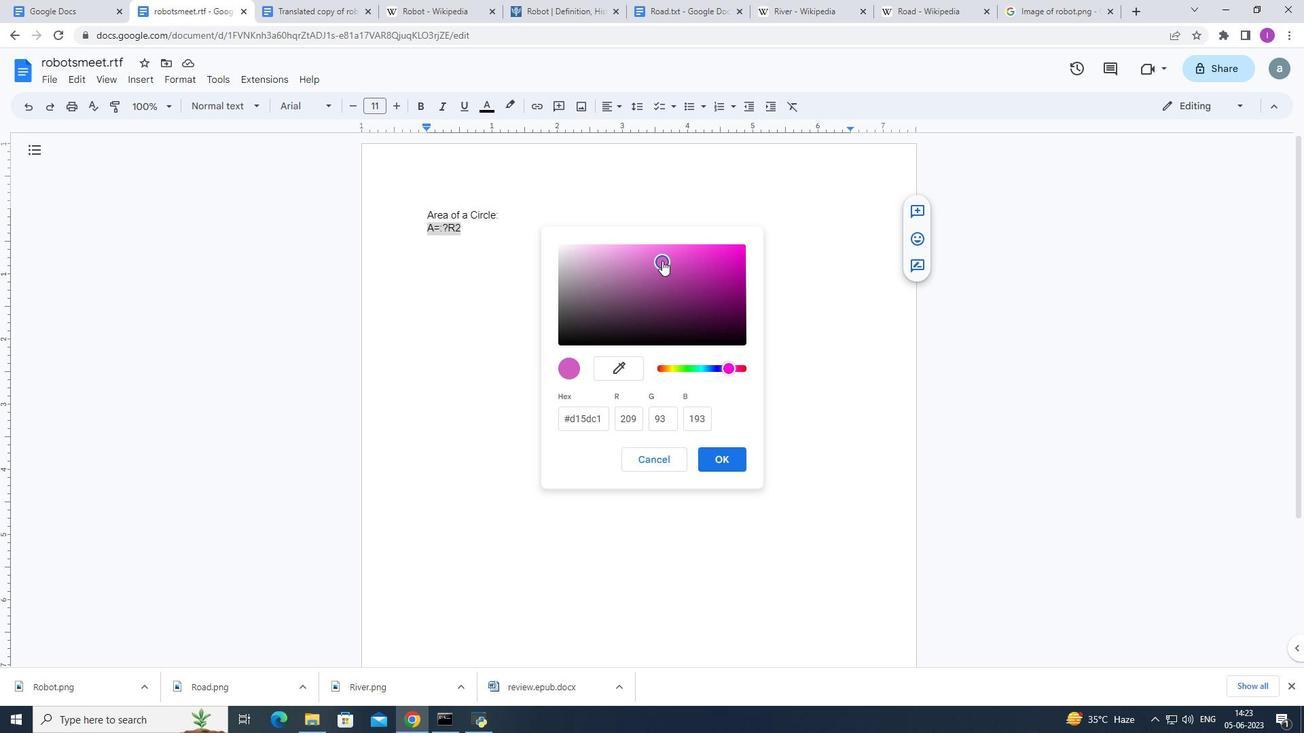 
Action: Mouse pressed left at (662, 256)
Screenshot: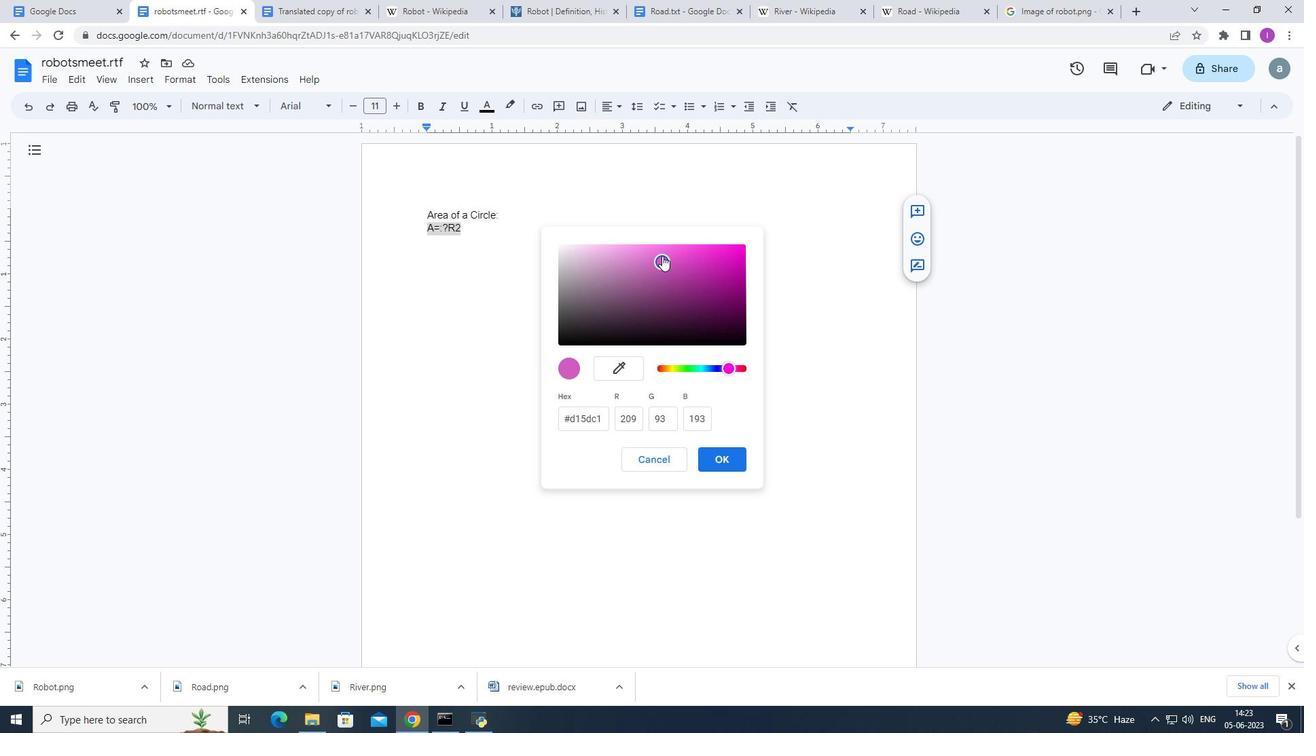 
Action: Mouse moved to (720, 450)
Screenshot: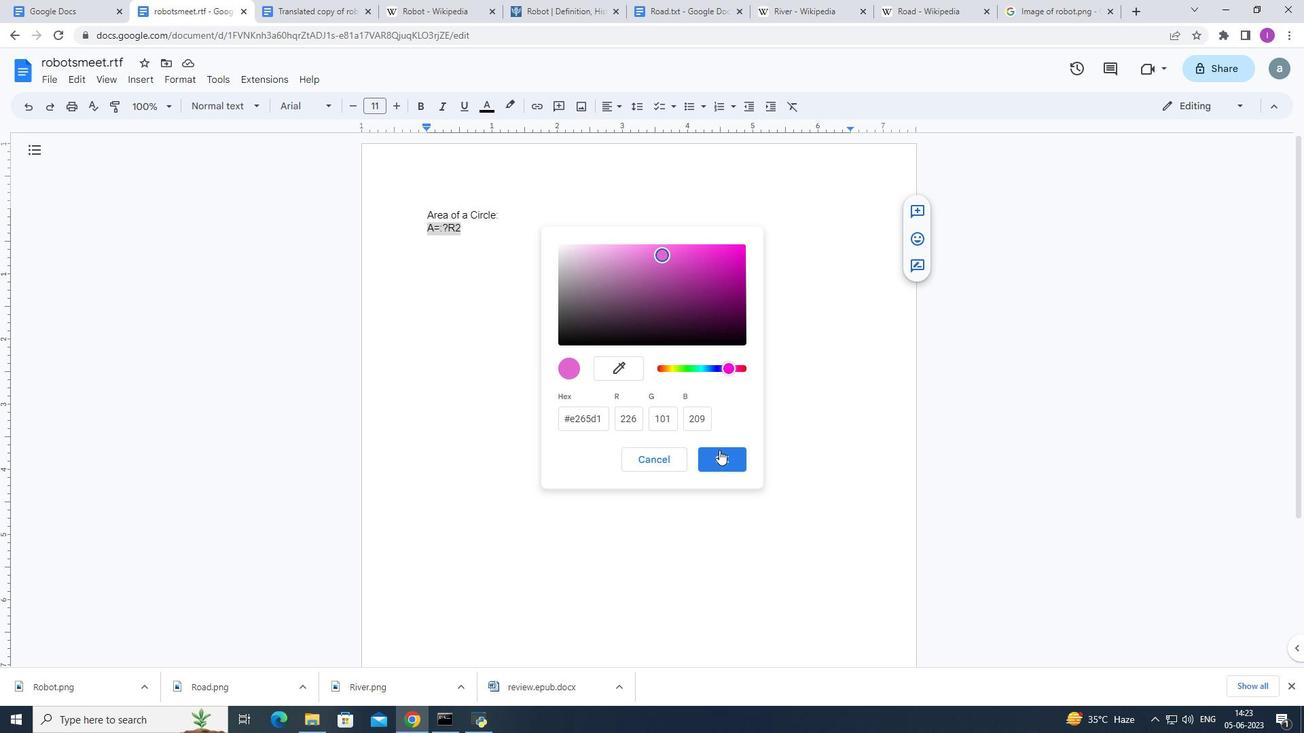 
Action: Mouse pressed left at (720, 450)
Screenshot: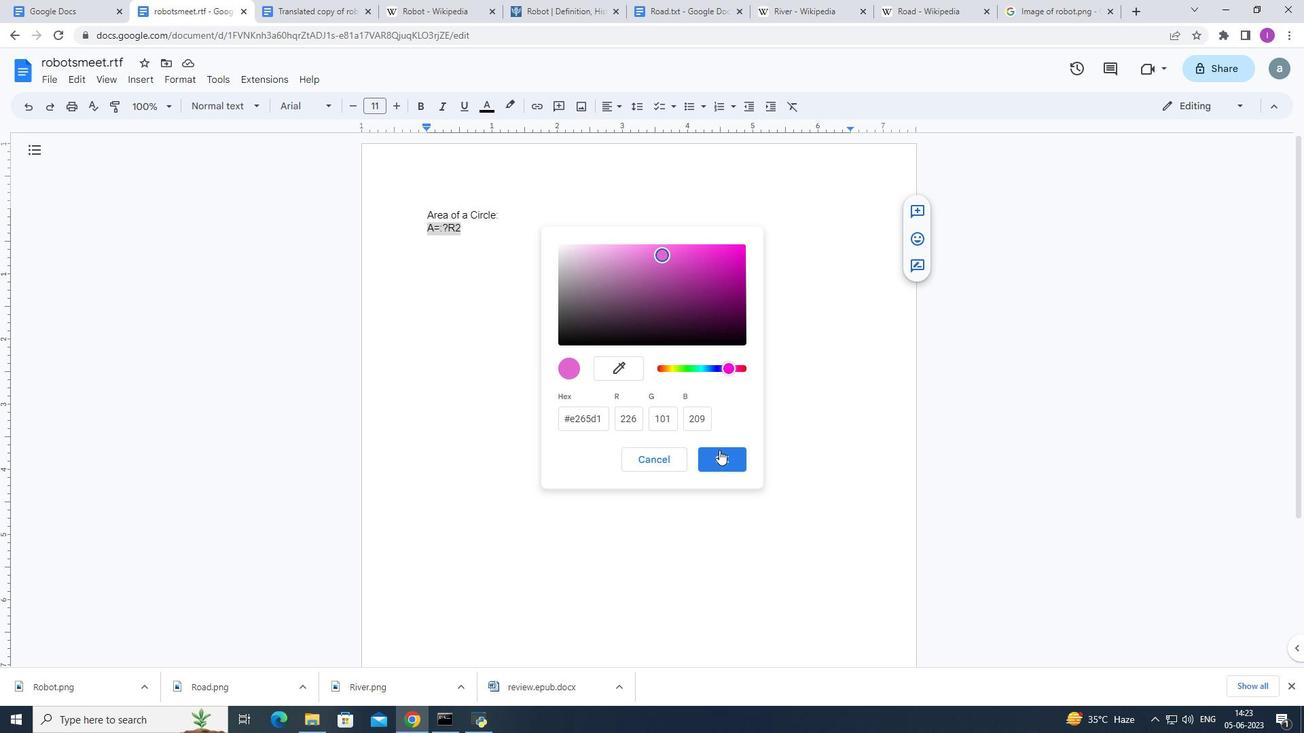 
Action: Mouse moved to (416, 392)
Screenshot: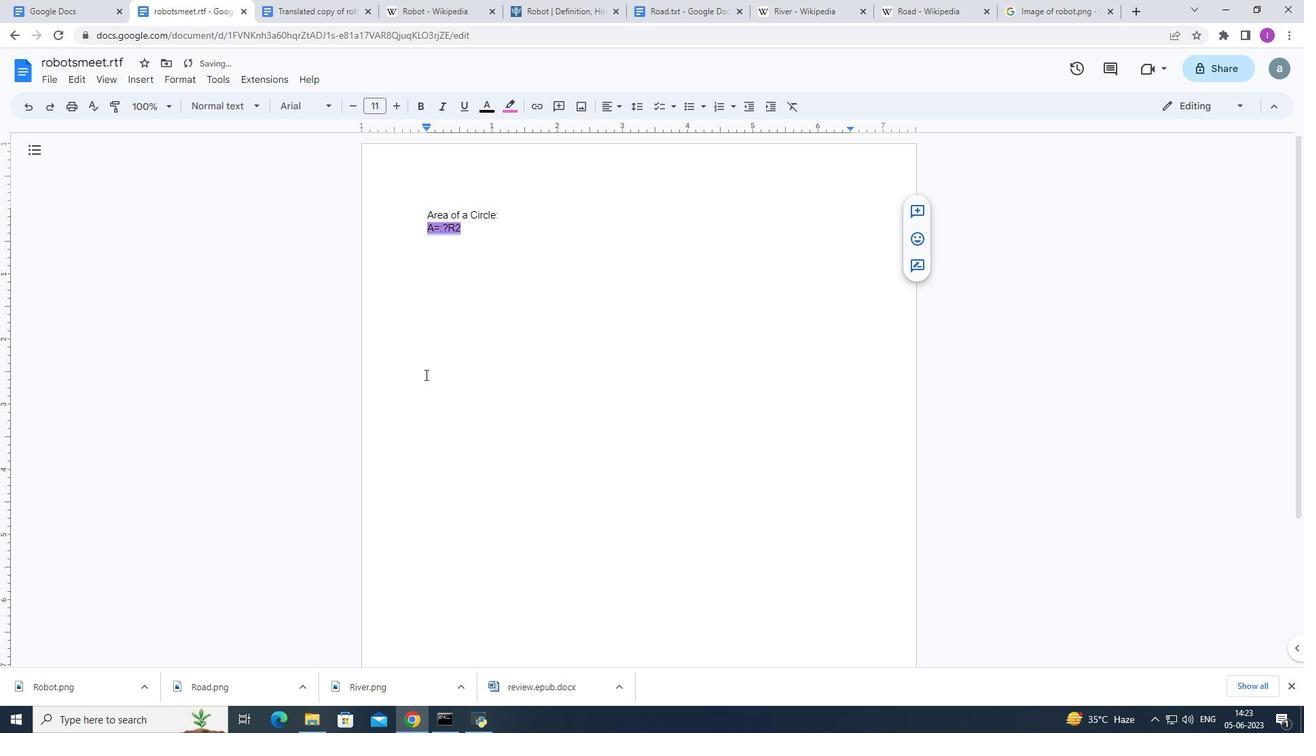
Action: Mouse pressed left at (416, 392)
Screenshot: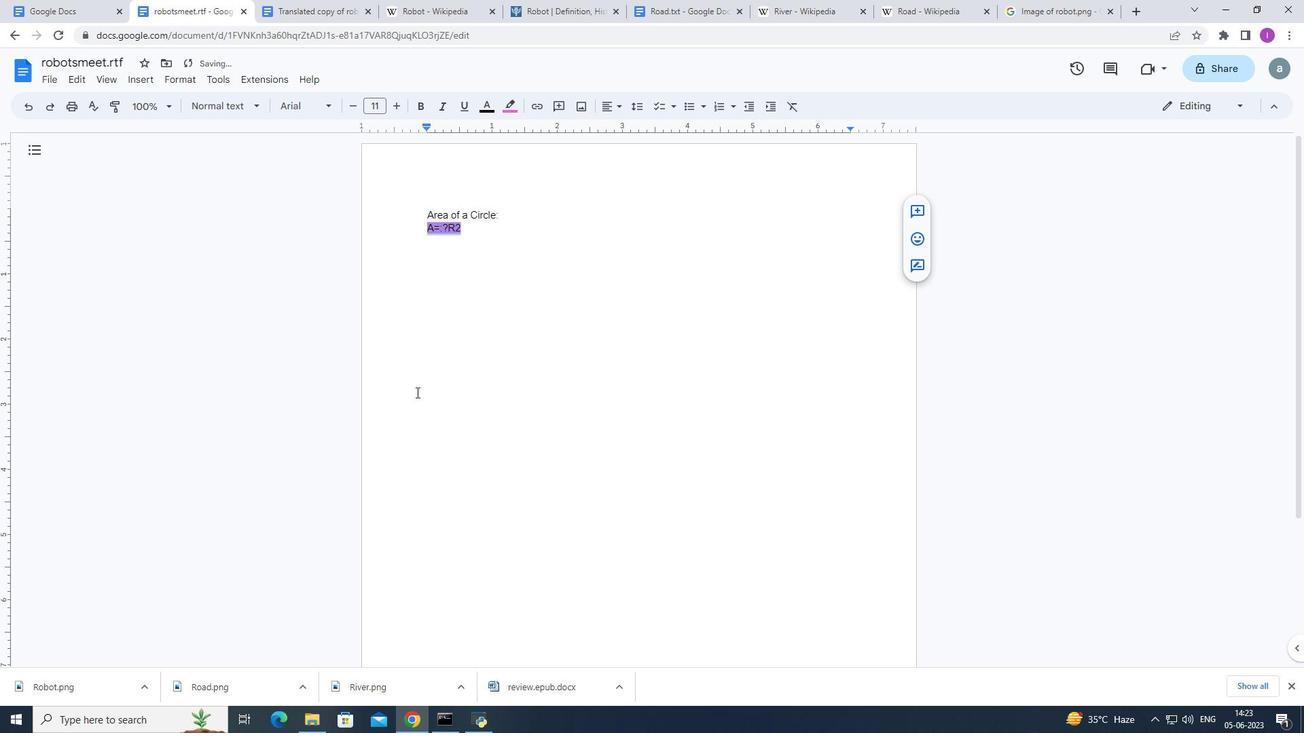 
Action: Mouse moved to (197, 304)
Screenshot: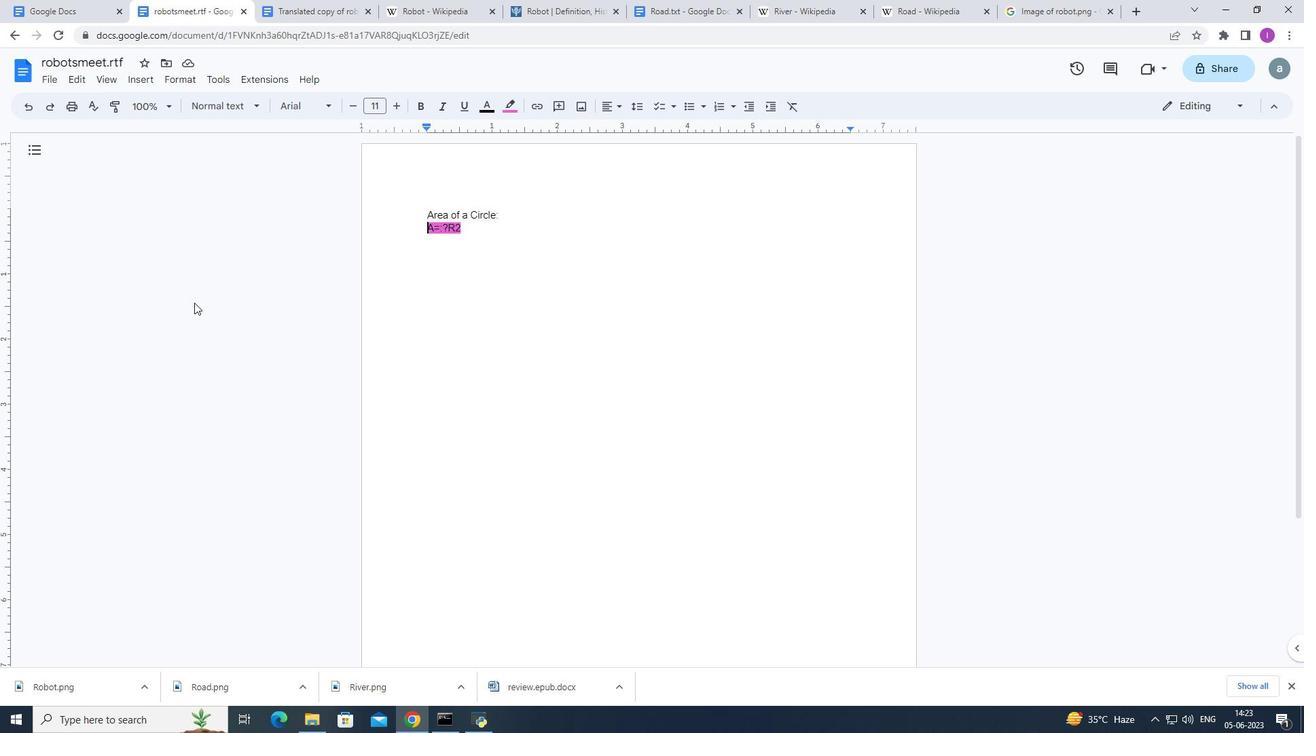 
Action: Mouse pressed left at (197, 304)
Screenshot: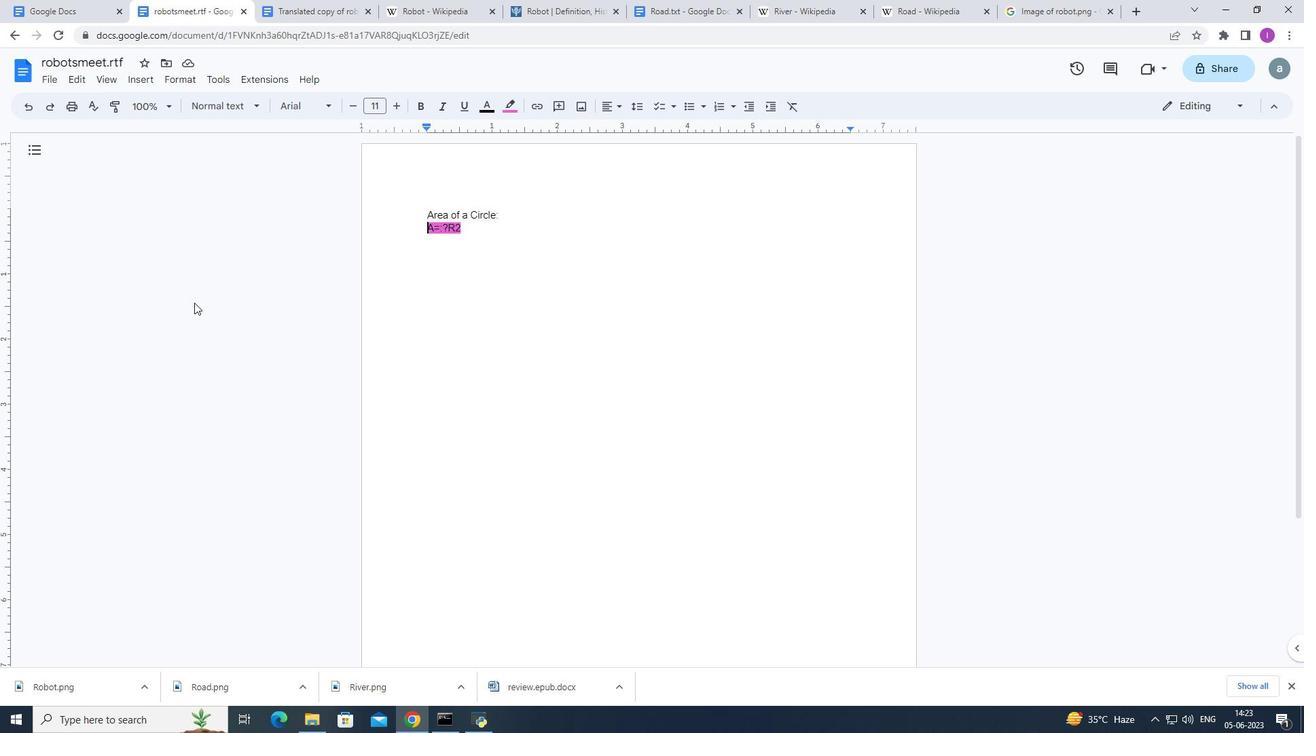 
Action: Mouse moved to (50, 80)
Screenshot: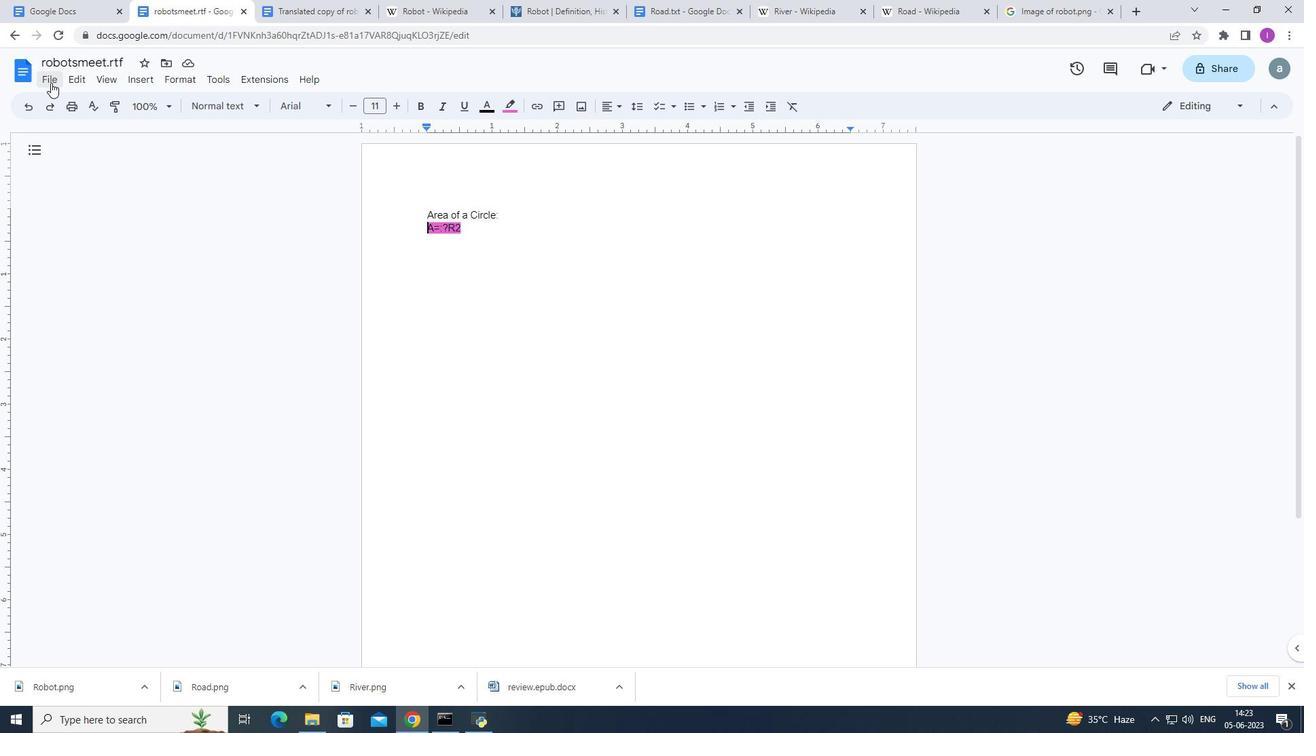 
Action: Mouse pressed left at (50, 80)
Screenshot: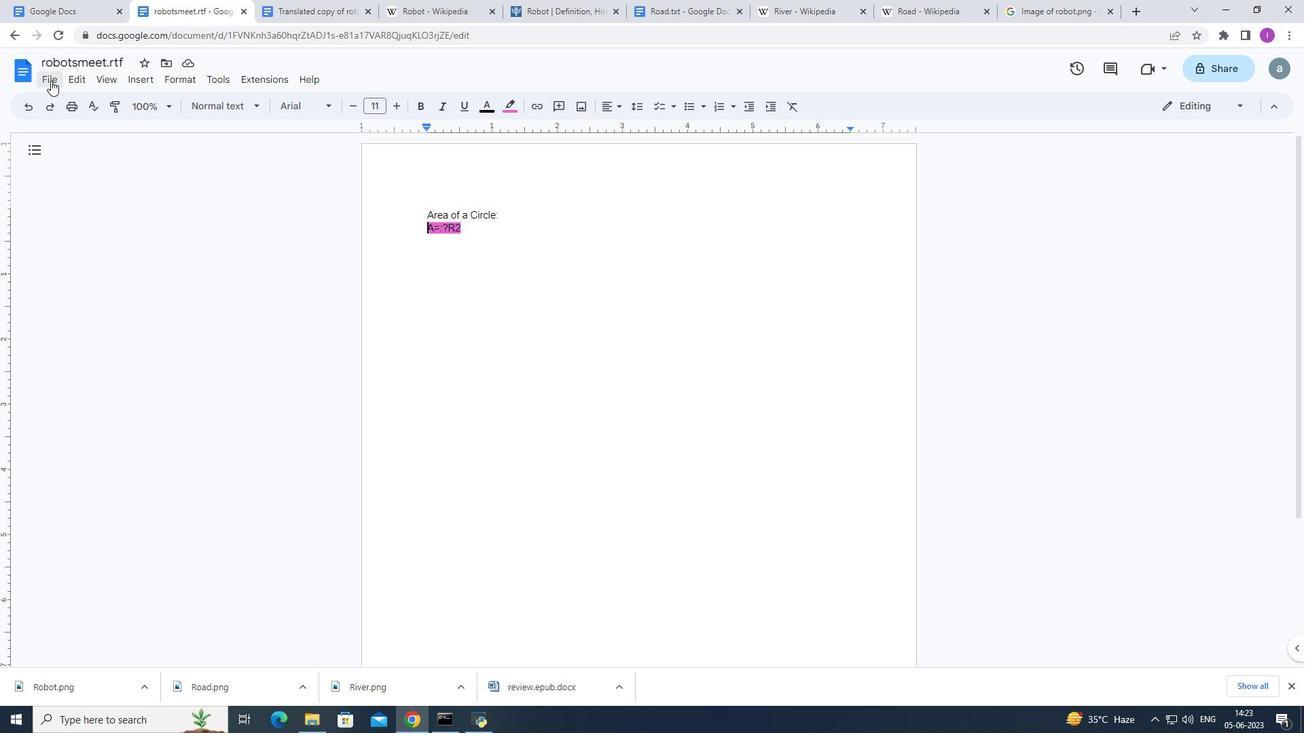 
Action: Mouse moved to (137, 459)
Screenshot: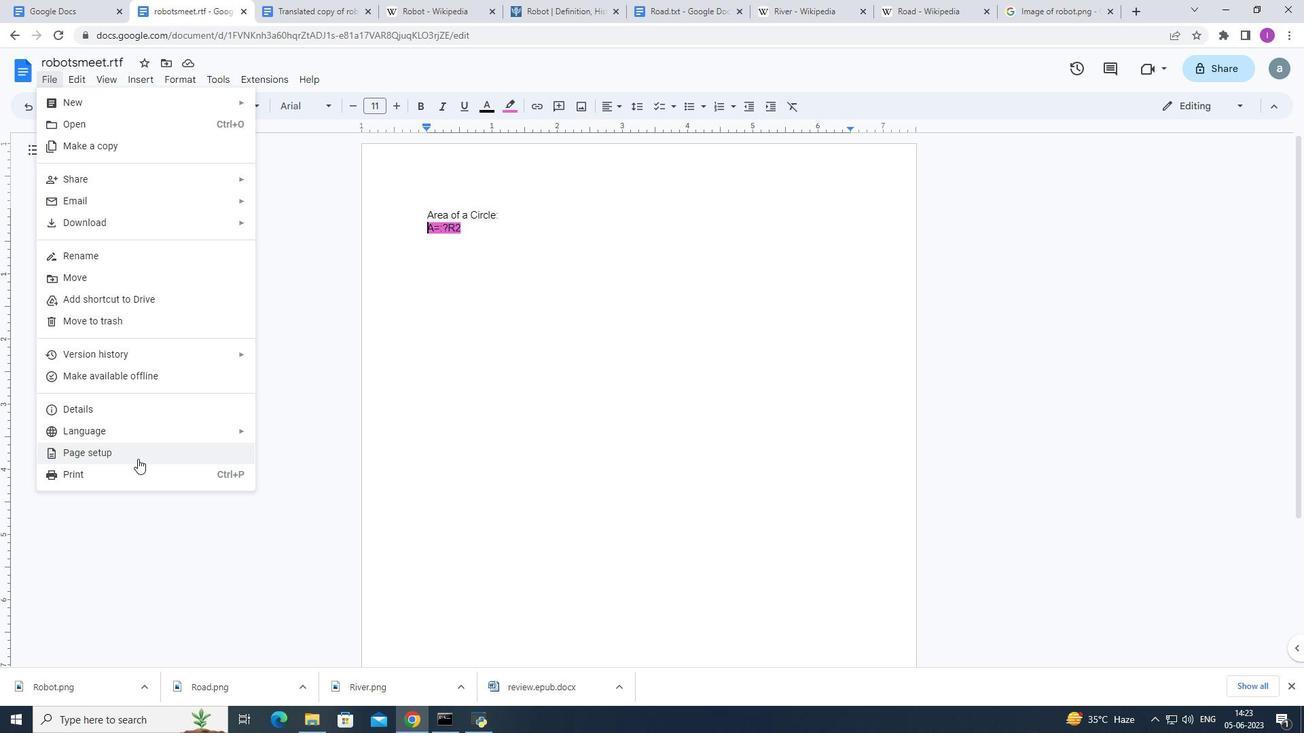 
Action: Mouse pressed left at (137, 459)
Screenshot: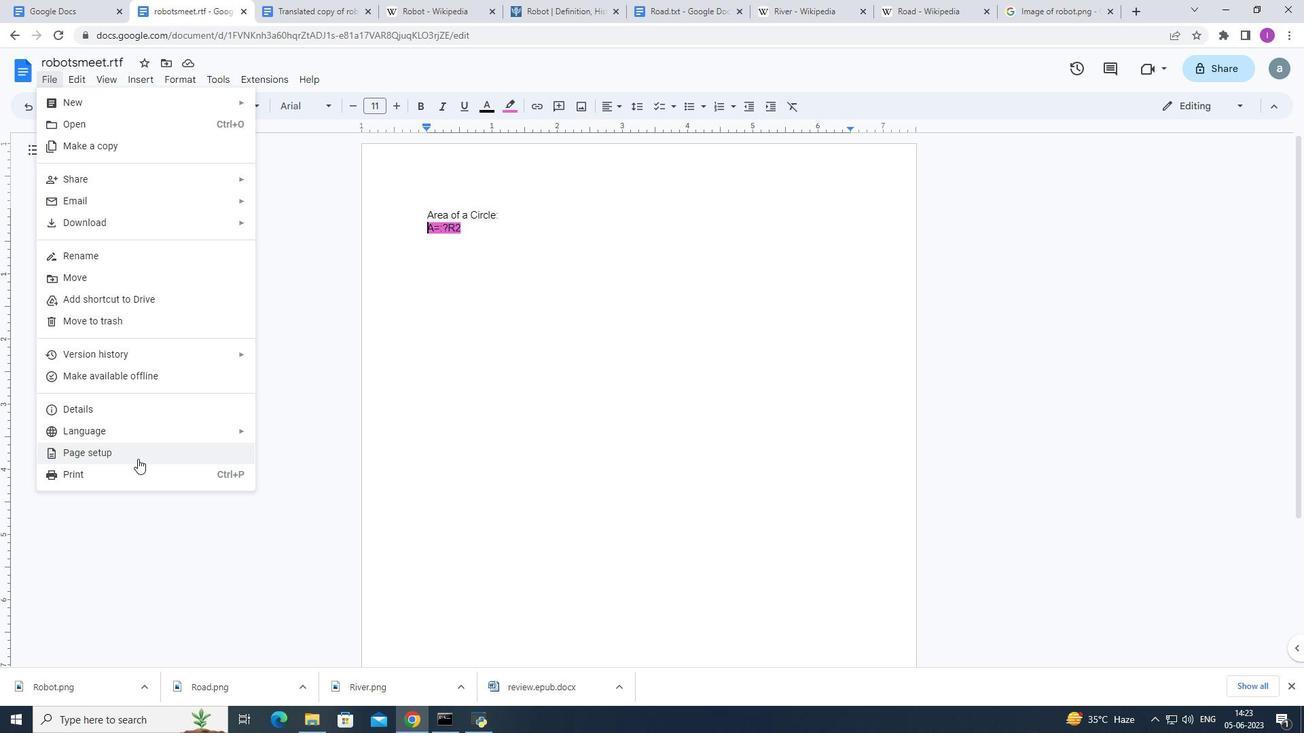 
Action: Mouse moved to (555, 451)
Screenshot: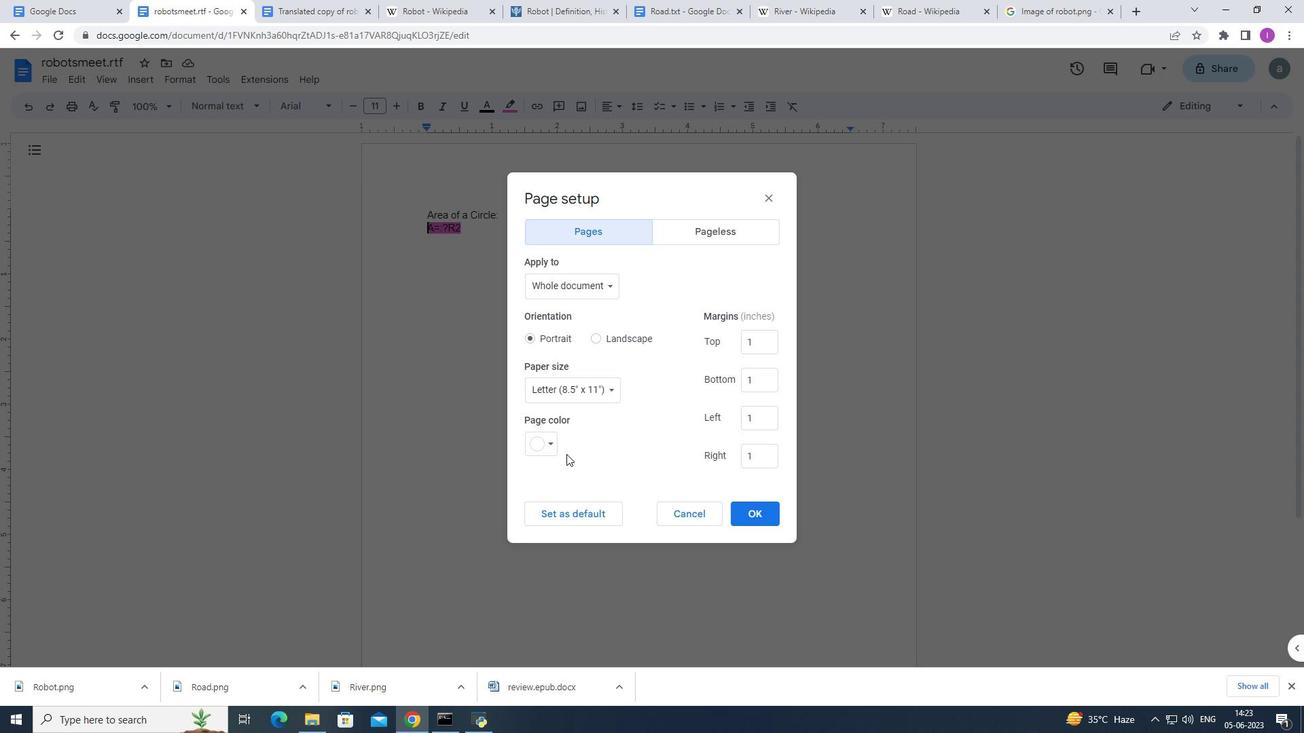 
Action: Mouse pressed left at (555, 451)
Screenshot: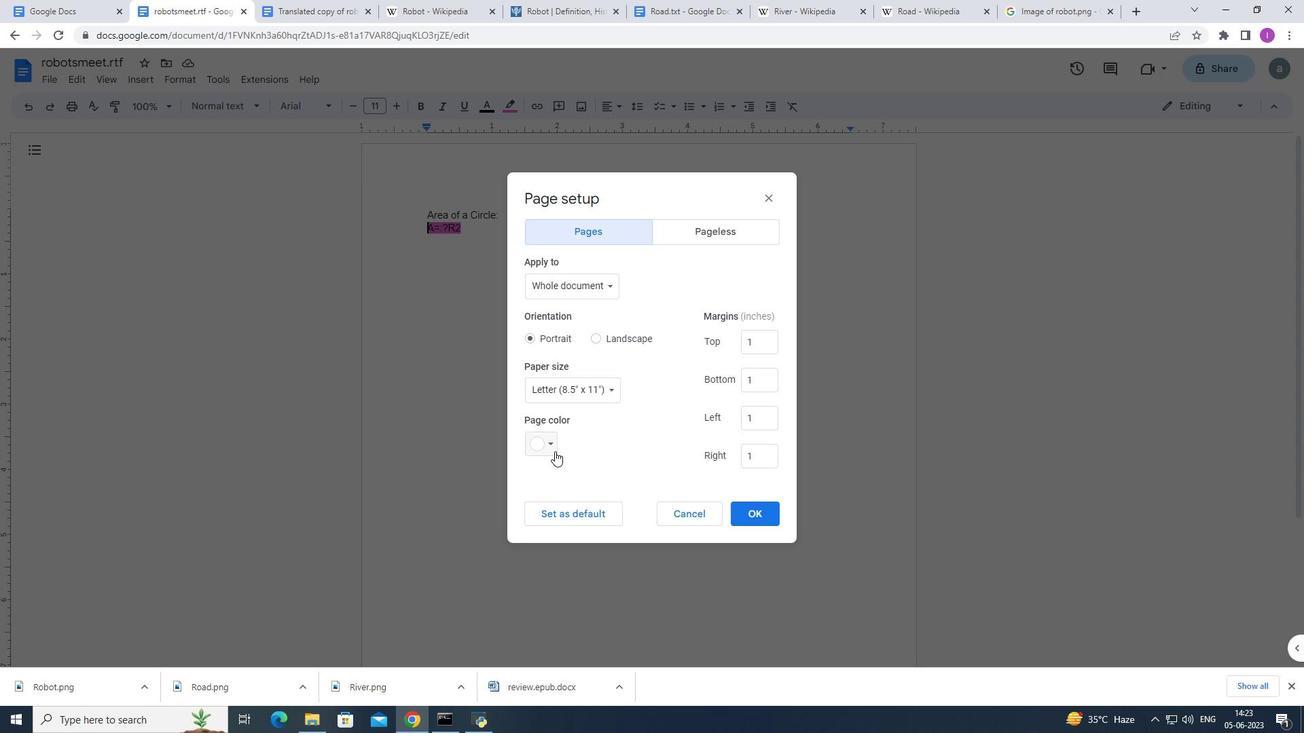 
Action: Mouse moved to (442, 459)
Screenshot: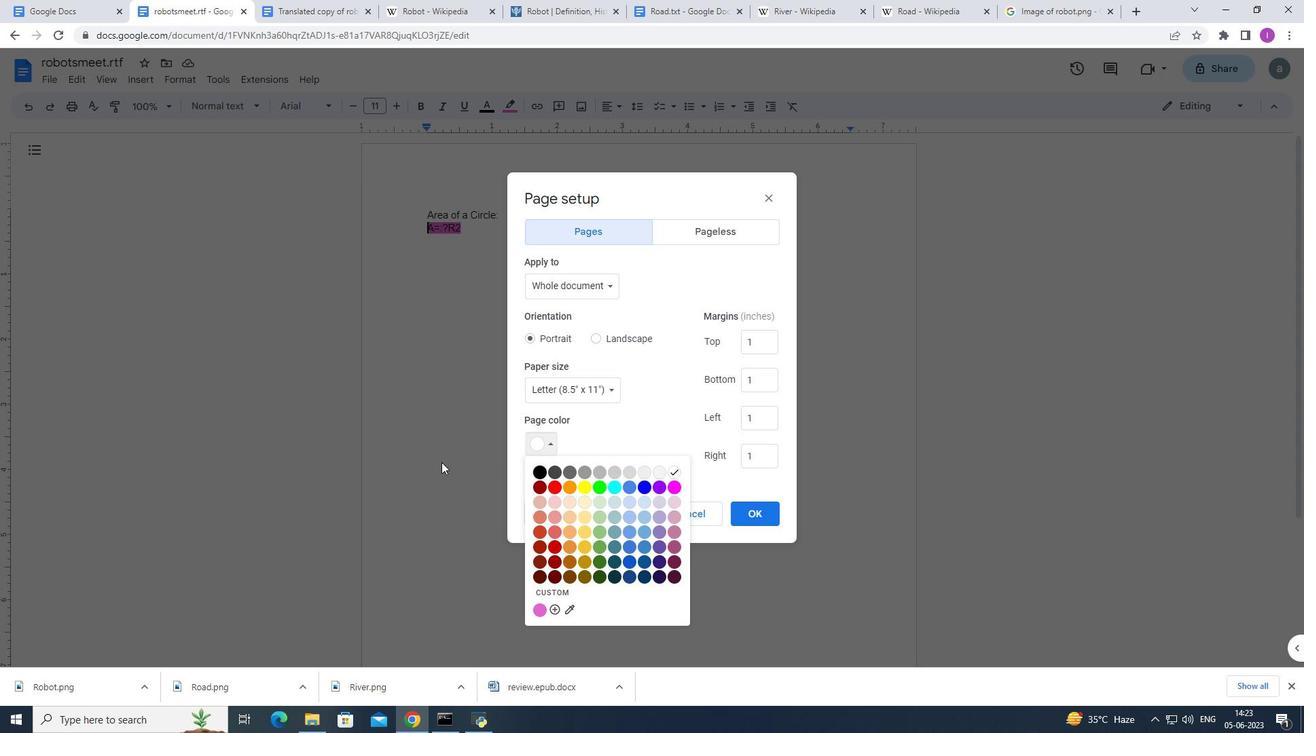 
Action: Mouse pressed left at (442, 459)
Screenshot: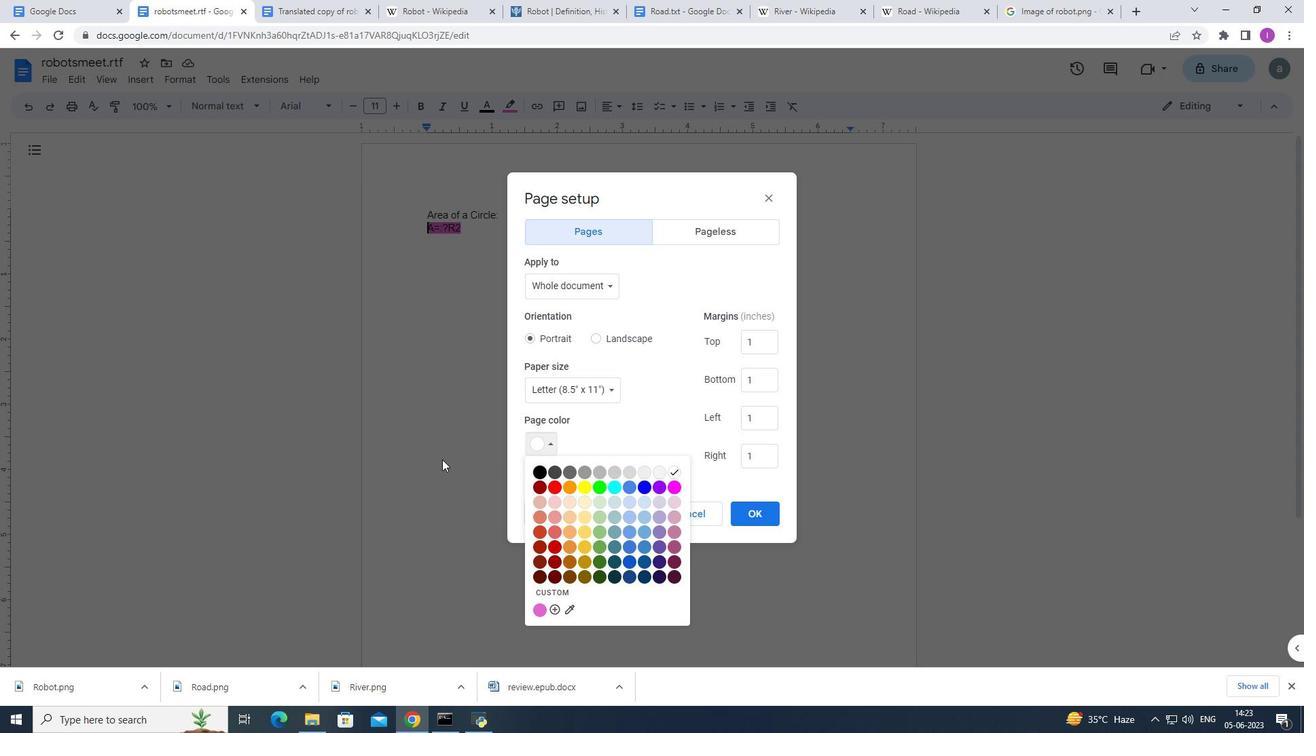 
Action: Mouse moved to (598, 340)
Screenshot: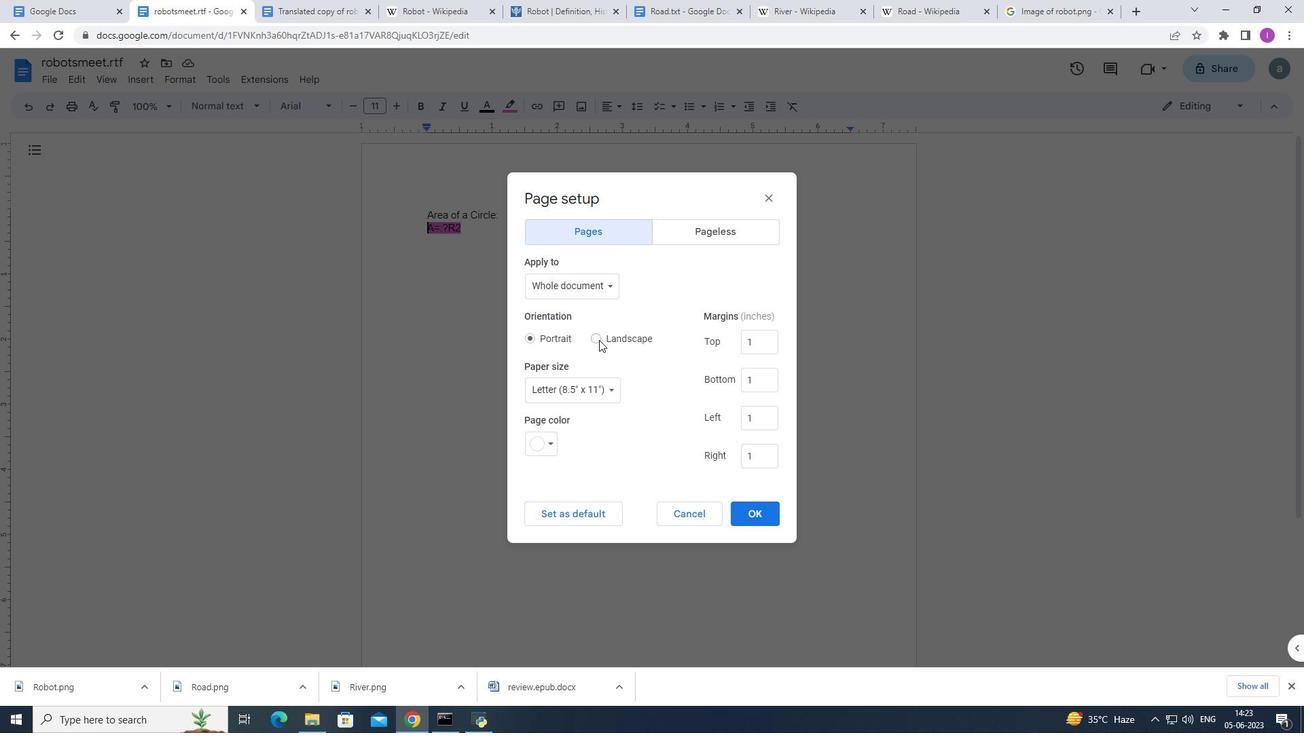 
Action: Mouse pressed left at (598, 340)
Screenshot: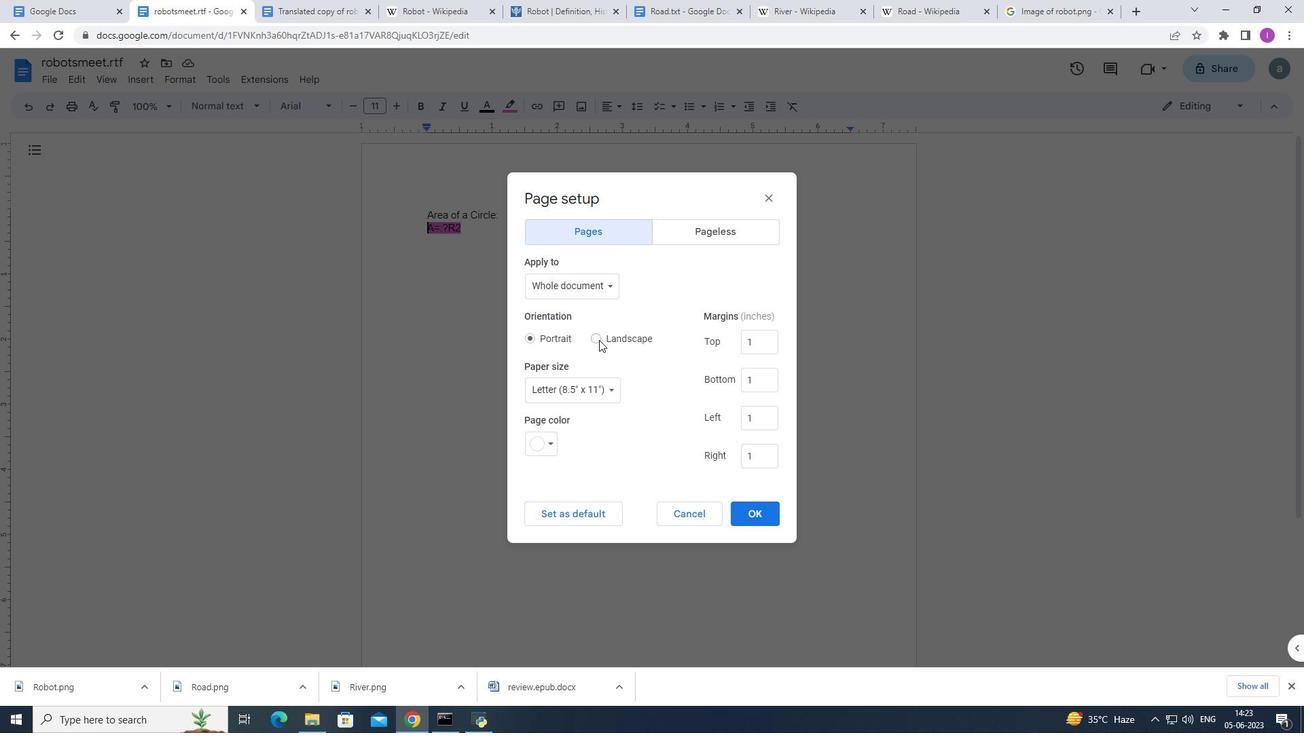 
Action: Mouse moved to (751, 512)
Screenshot: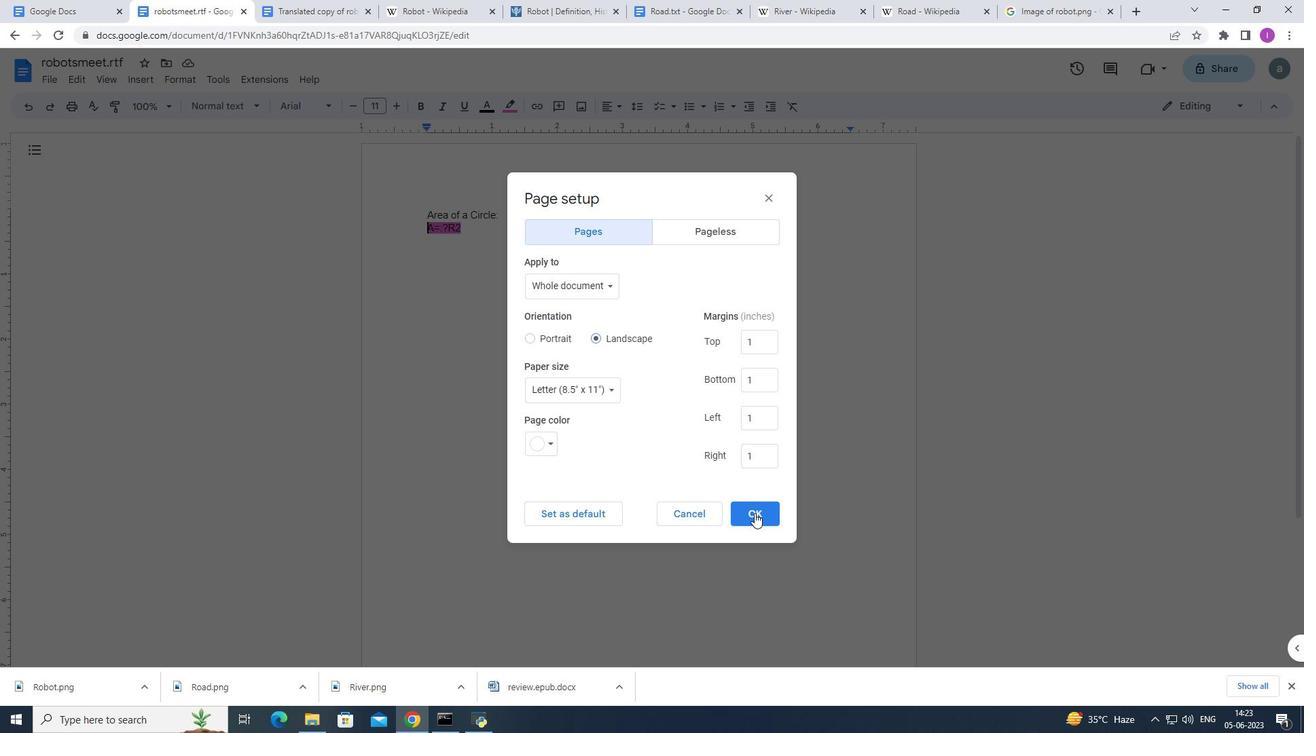 
Action: Mouse pressed left at (751, 512)
Screenshot: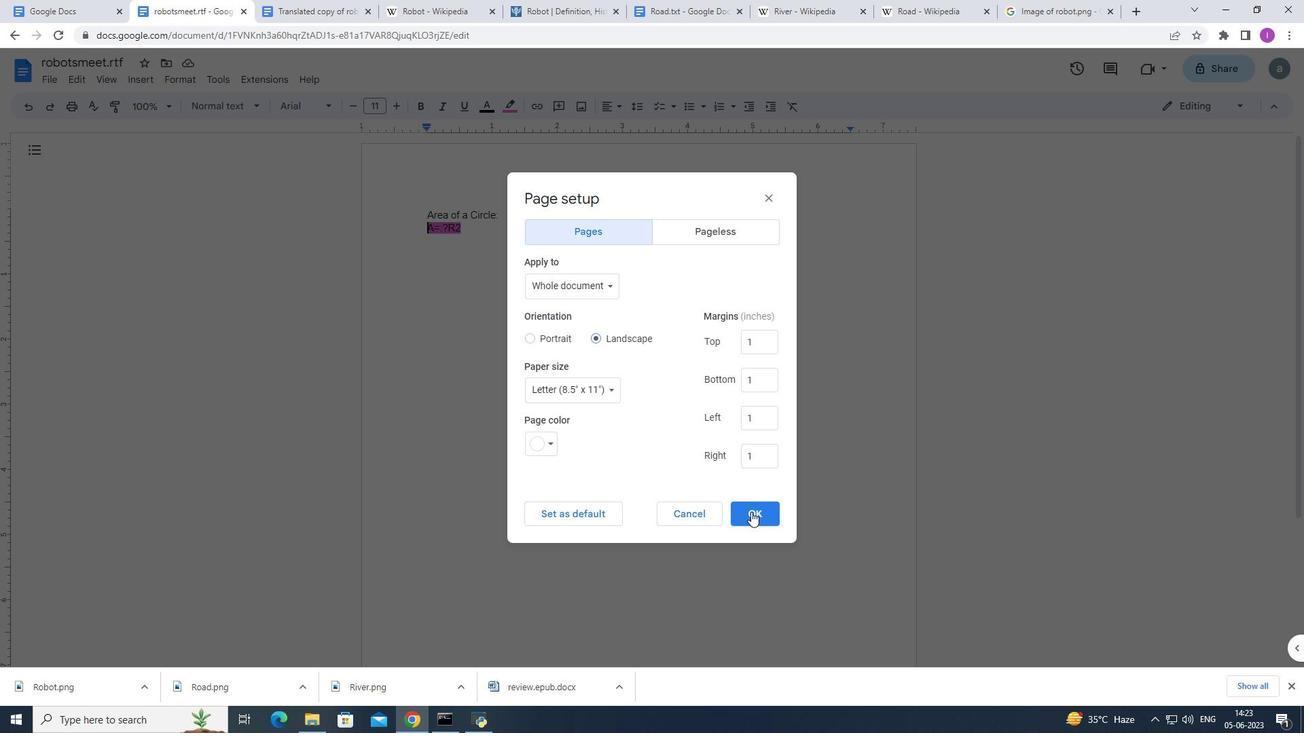 
Action: Mouse pressed left at (751, 512)
Screenshot: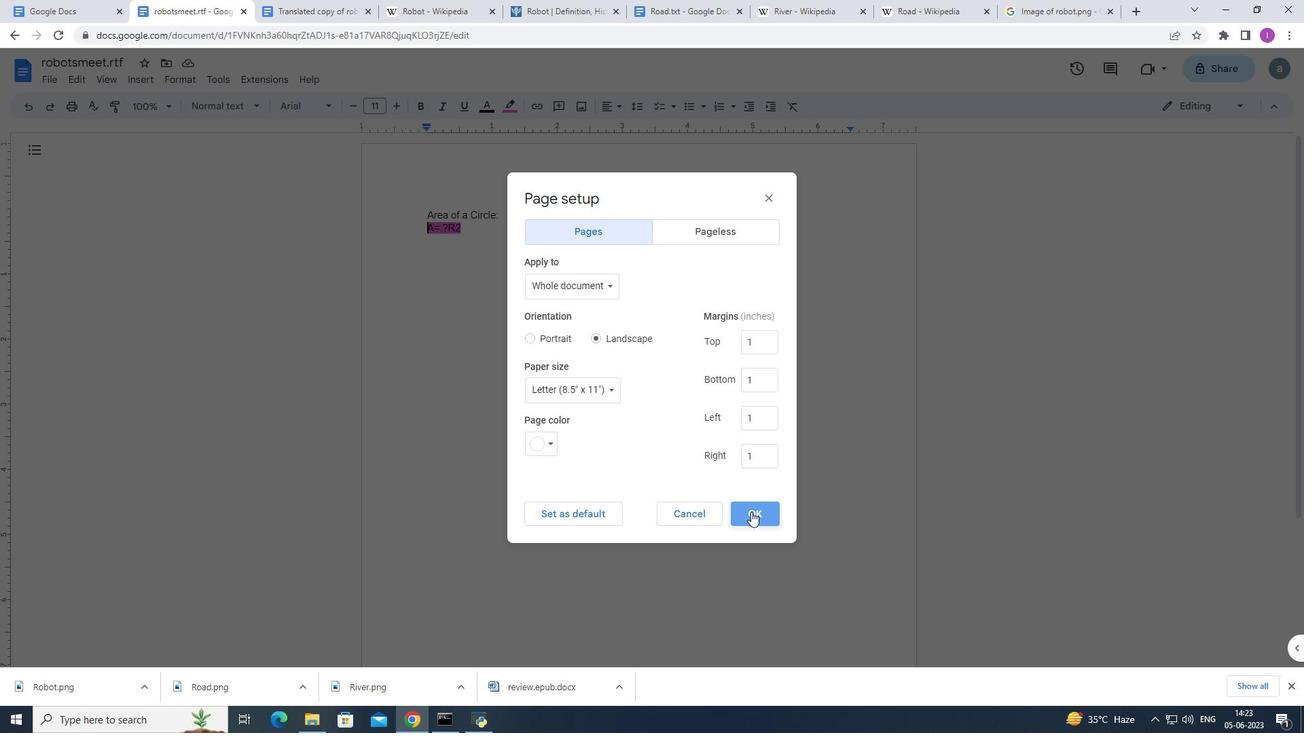 
Action: Mouse moved to (326, 404)
Screenshot: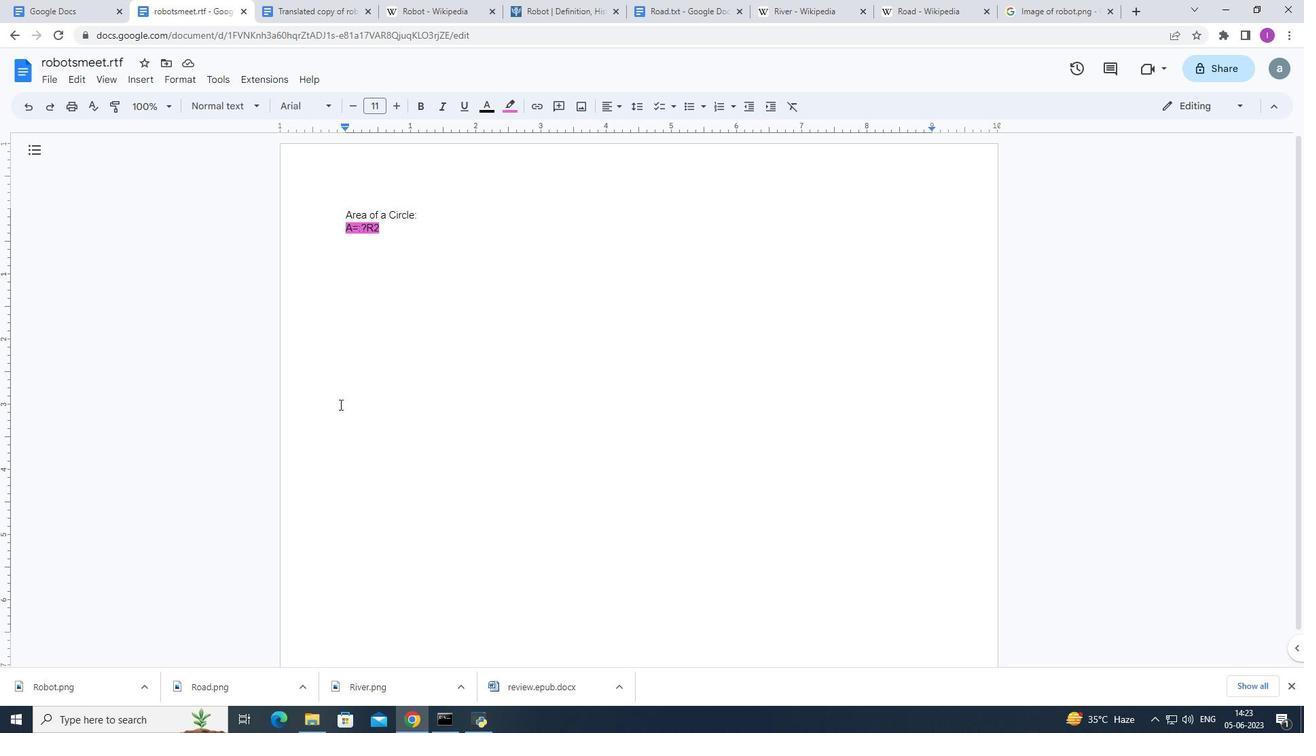 
